 Task: Look for space in Singur, India from 2nd August, 2023 to 12th August, 2023 for 2 adults in price range Rs.5000 to Rs.10000. Place can be private room with 1  bedroom having 1 bed and 1 bathroom. Property type can be house, flat, guest house, hotel. Booking option can be shelf check-in. Required host language is English.
Action: Mouse moved to (430, 78)
Screenshot: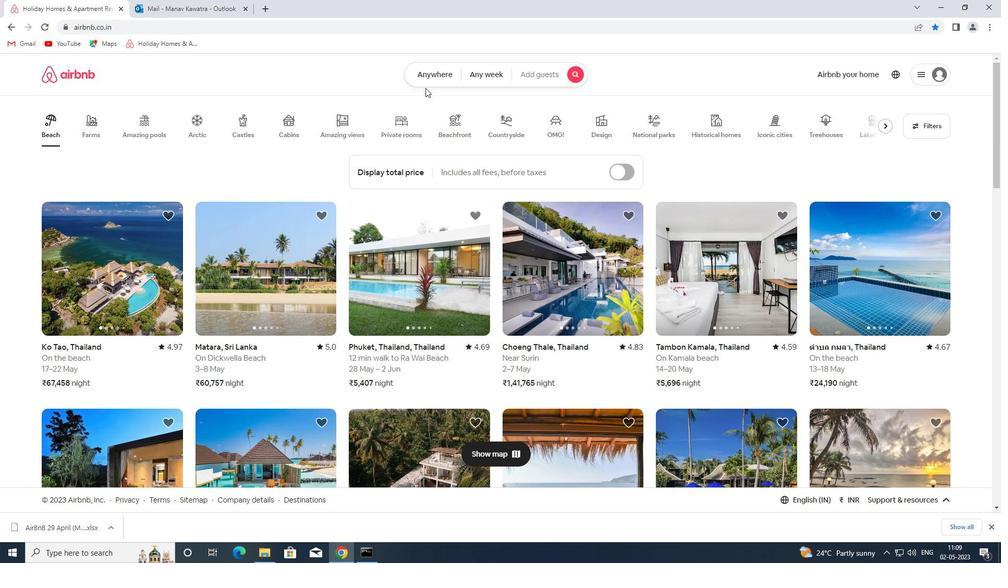 
Action: Mouse pressed left at (430, 78)
Screenshot: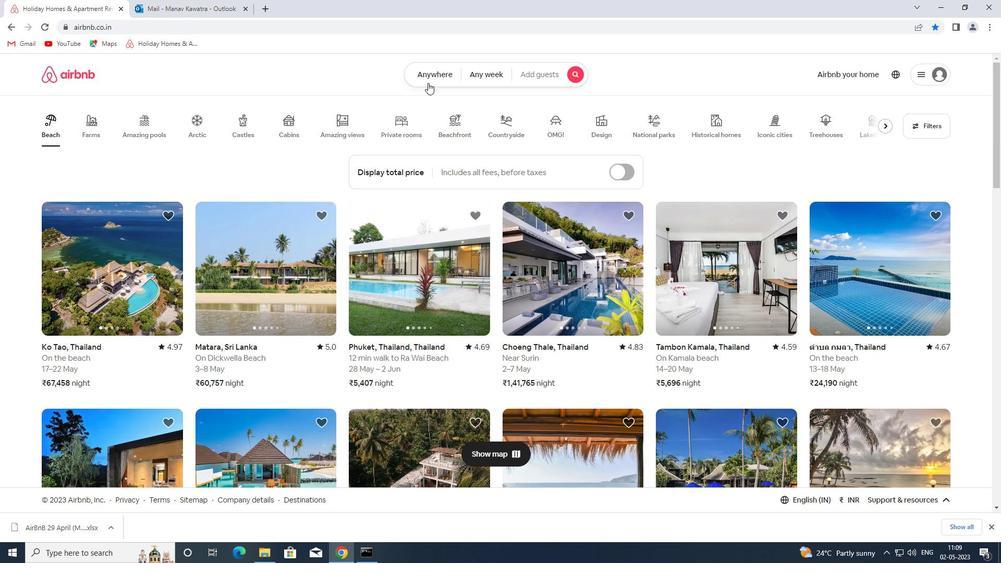 
Action: Mouse moved to (347, 114)
Screenshot: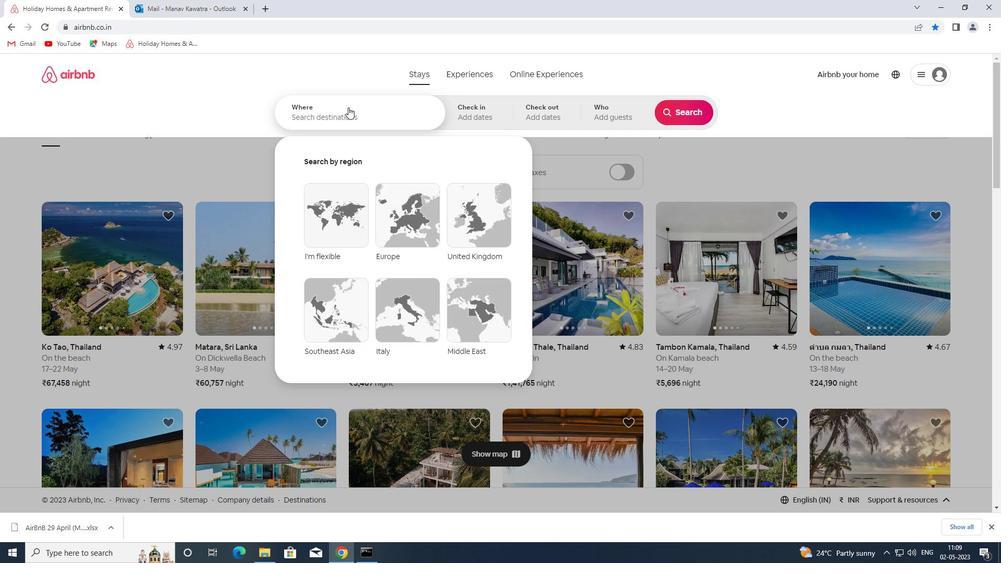 
Action: Mouse pressed left at (347, 114)
Screenshot: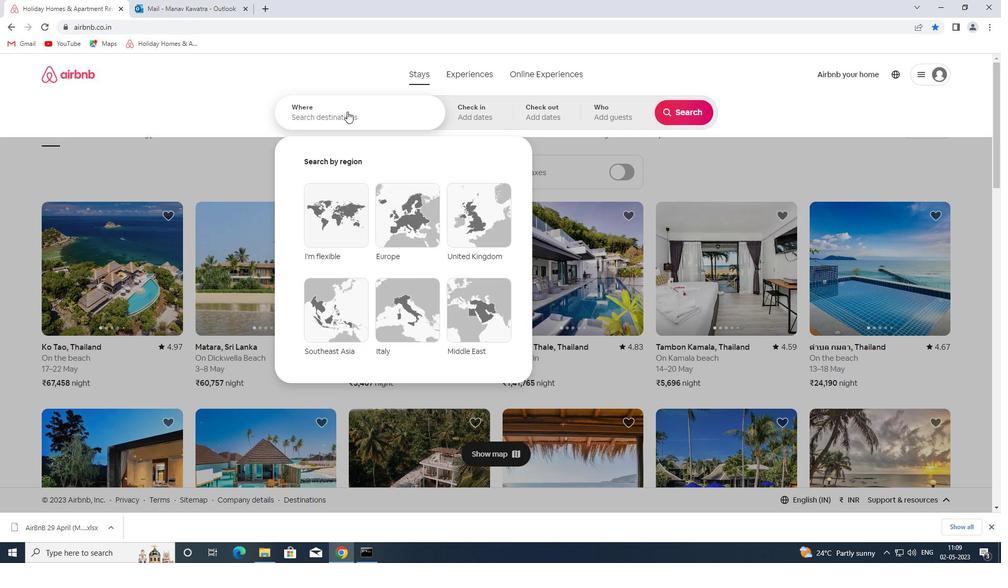 
Action: Mouse moved to (361, 125)
Screenshot: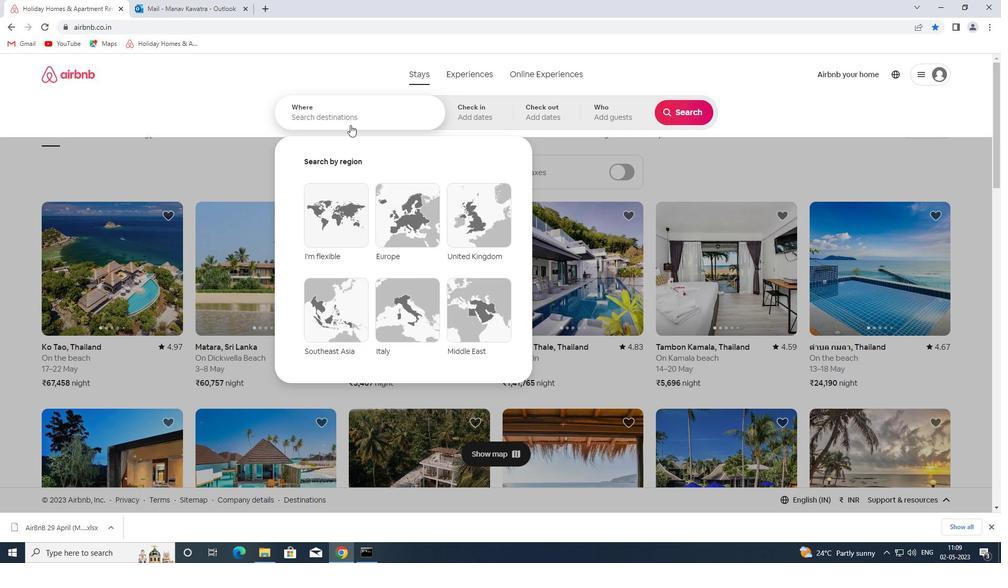 
Action: Key pressed singur<Key.space>india<Key.space><Key.enter>
Screenshot: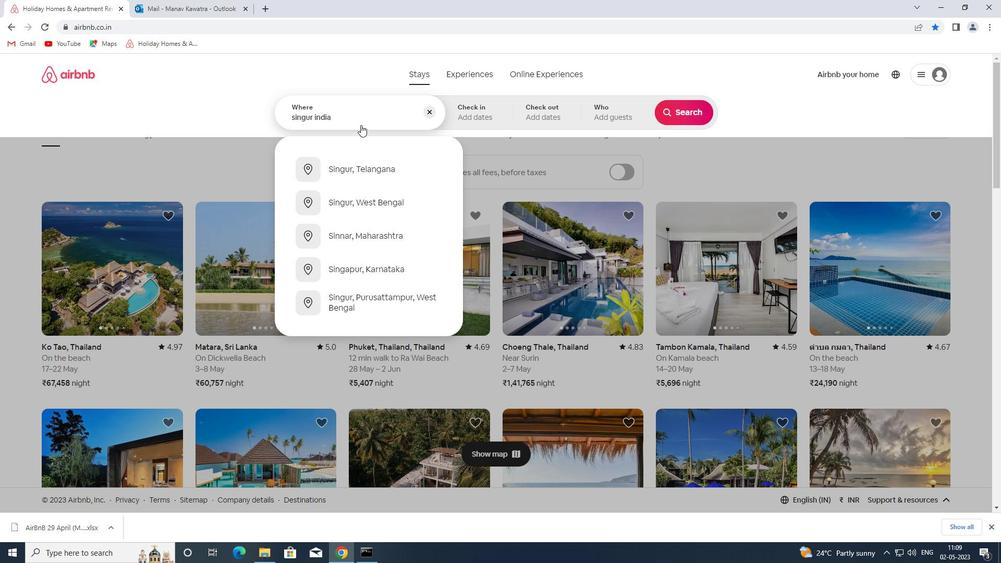 
Action: Mouse moved to (683, 194)
Screenshot: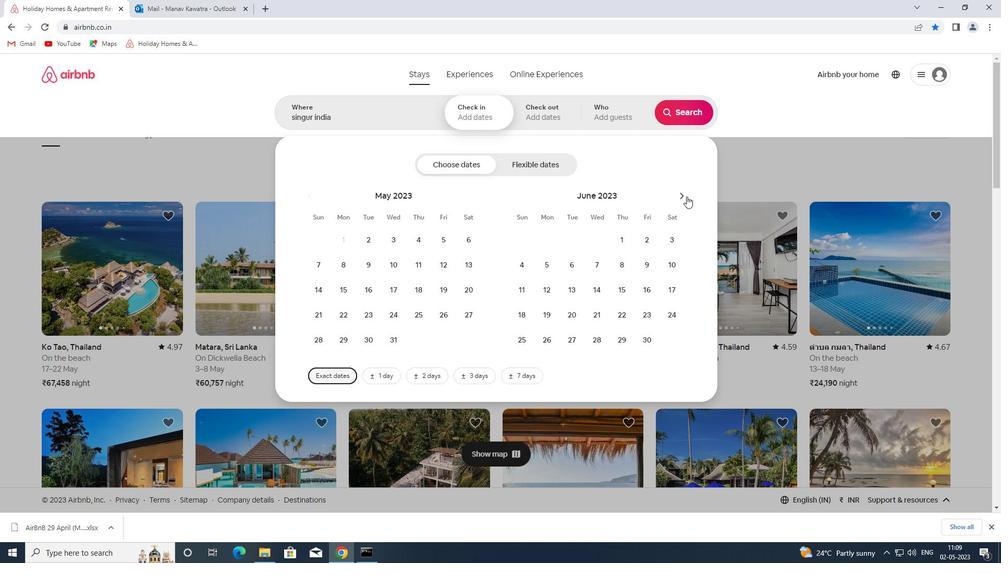 
Action: Mouse pressed left at (683, 194)
Screenshot: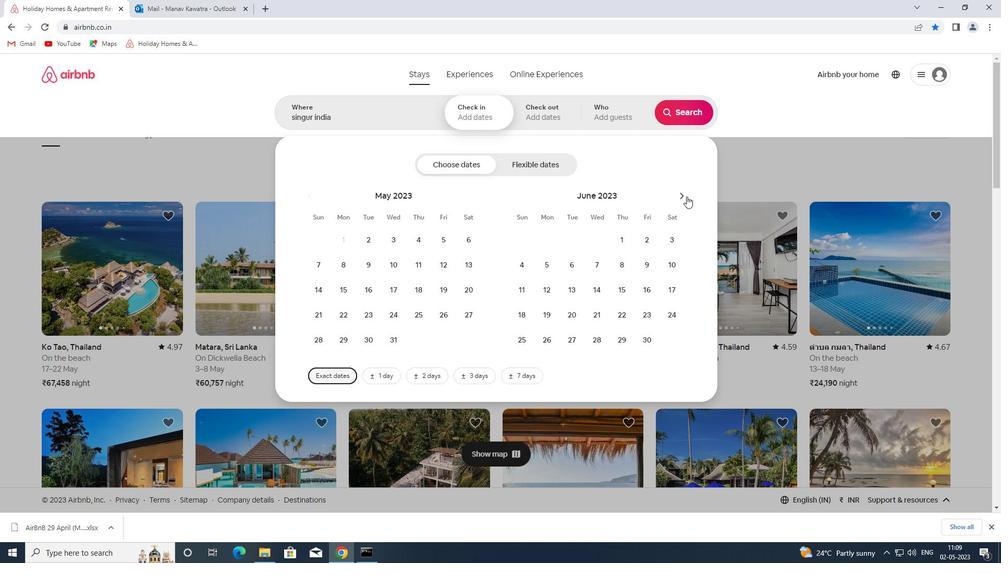 
Action: Mouse pressed left at (683, 194)
Screenshot: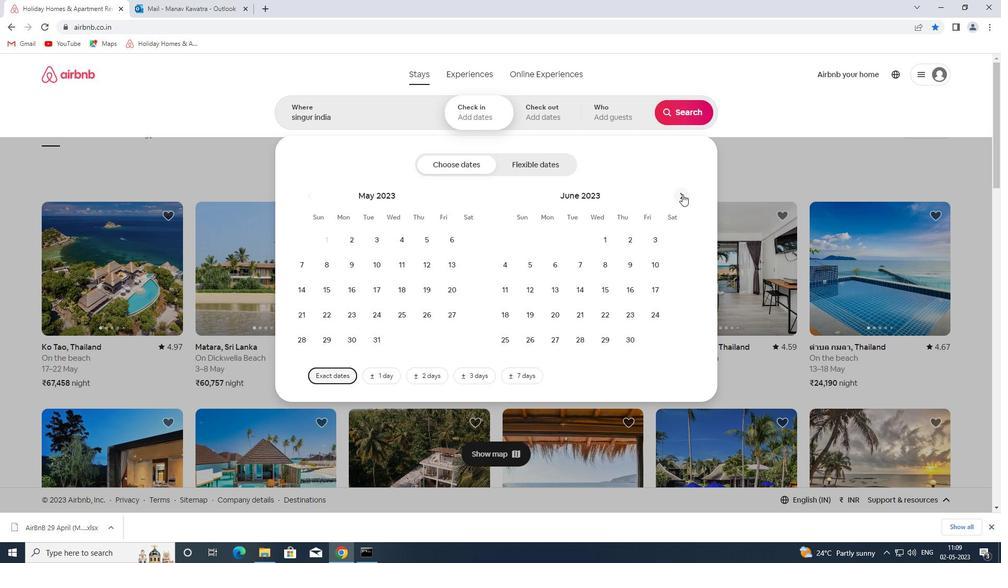 
Action: Mouse moved to (598, 237)
Screenshot: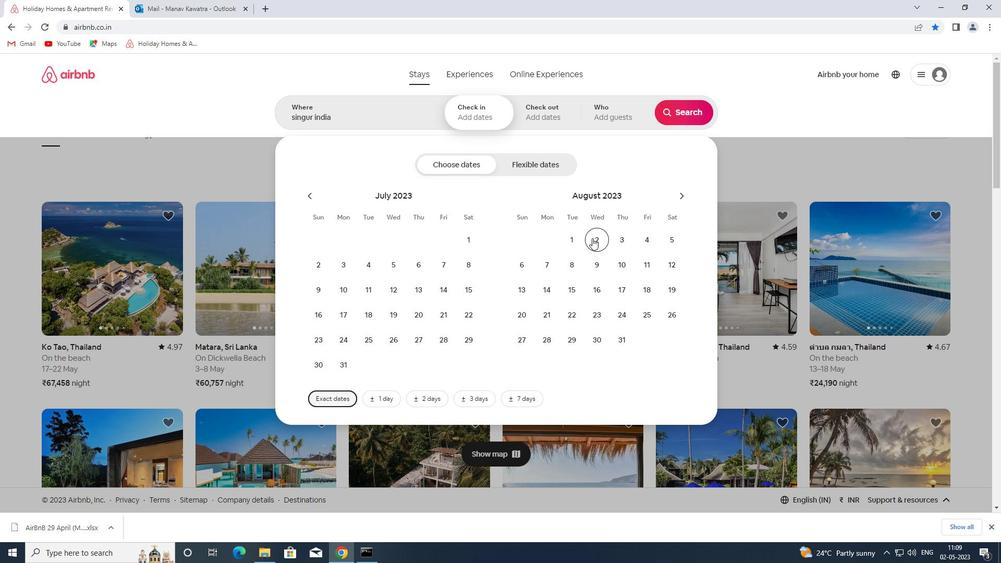 
Action: Mouse pressed left at (598, 237)
Screenshot: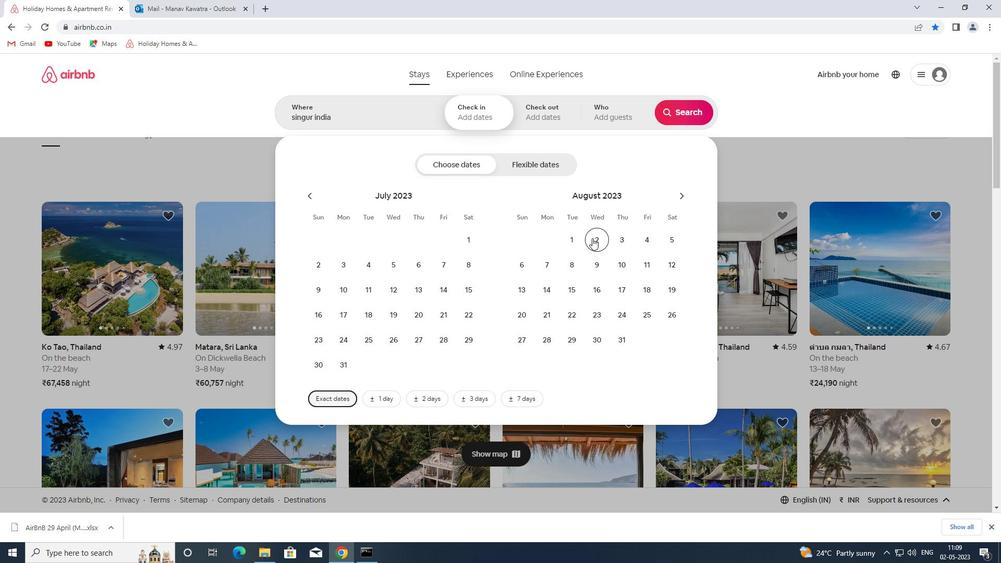 
Action: Mouse moved to (673, 264)
Screenshot: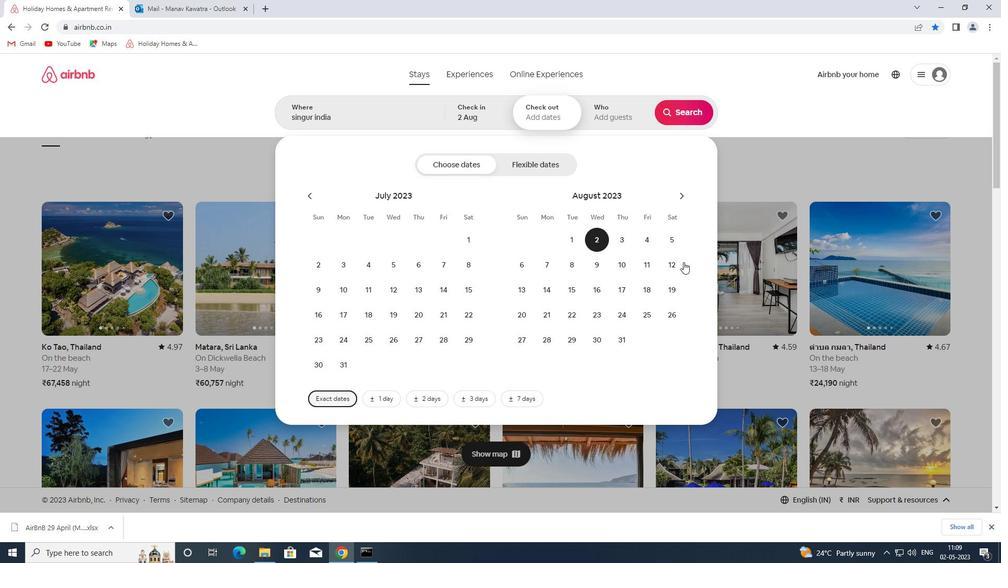 
Action: Mouse pressed left at (673, 264)
Screenshot: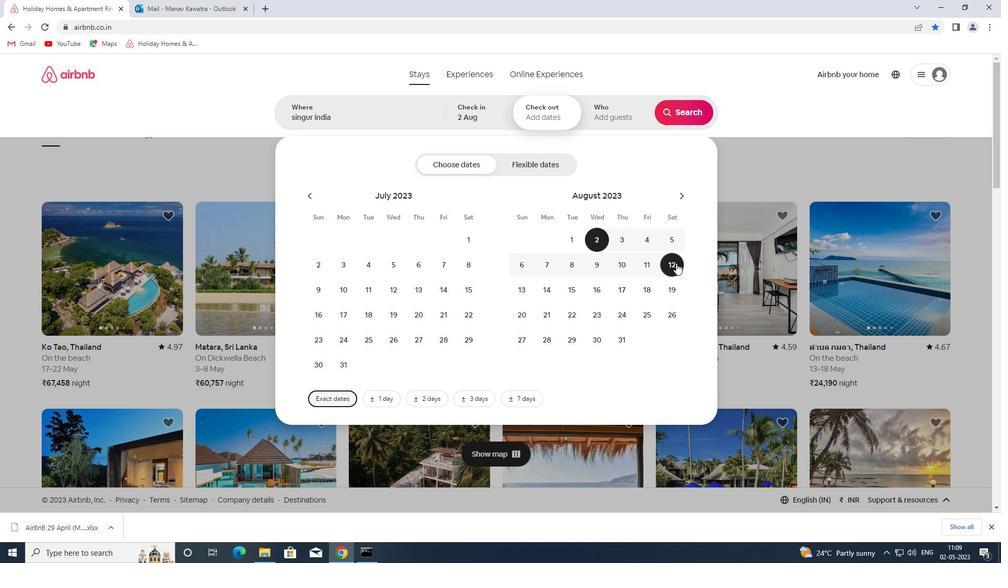 
Action: Mouse moved to (611, 113)
Screenshot: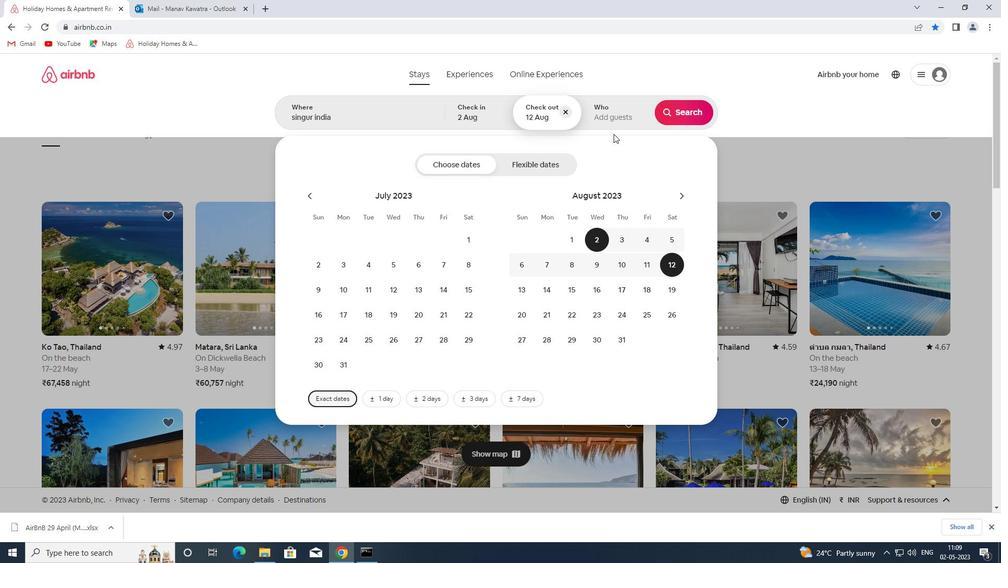 
Action: Mouse pressed left at (611, 113)
Screenshot: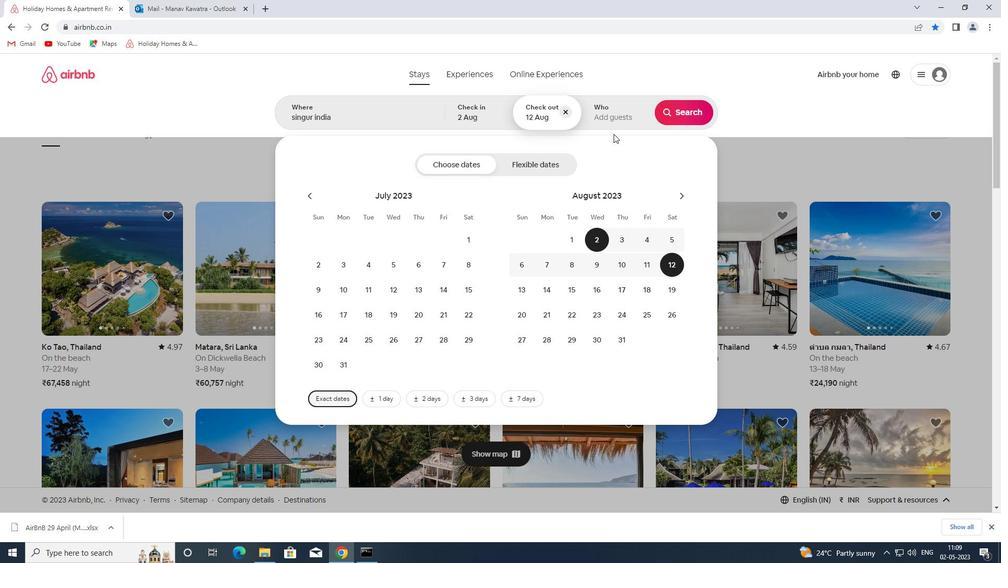 
Action: Mouse moved to (686, 166)
Screenshot: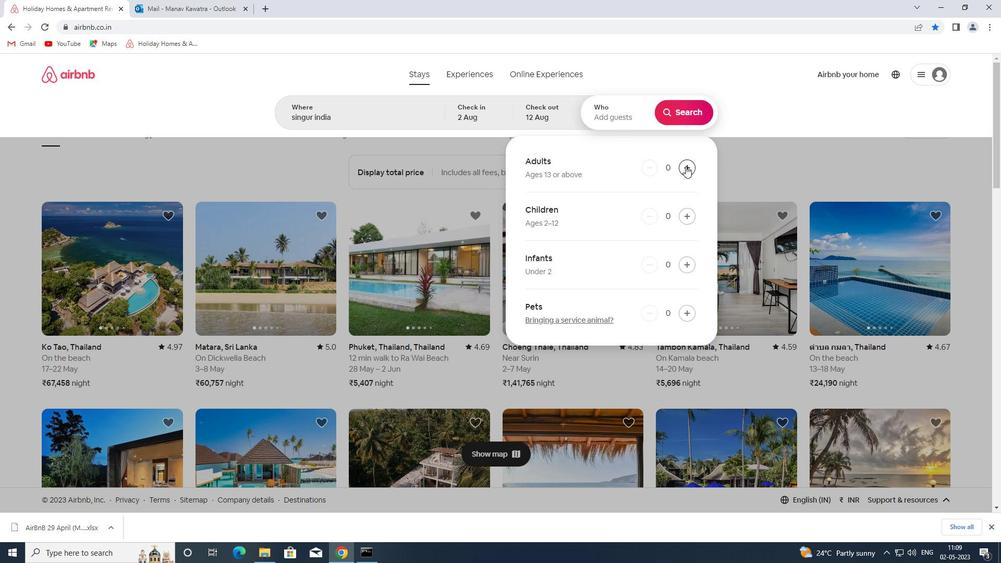 
Action: Mouse pressed left at (686, 166)
Screenshot: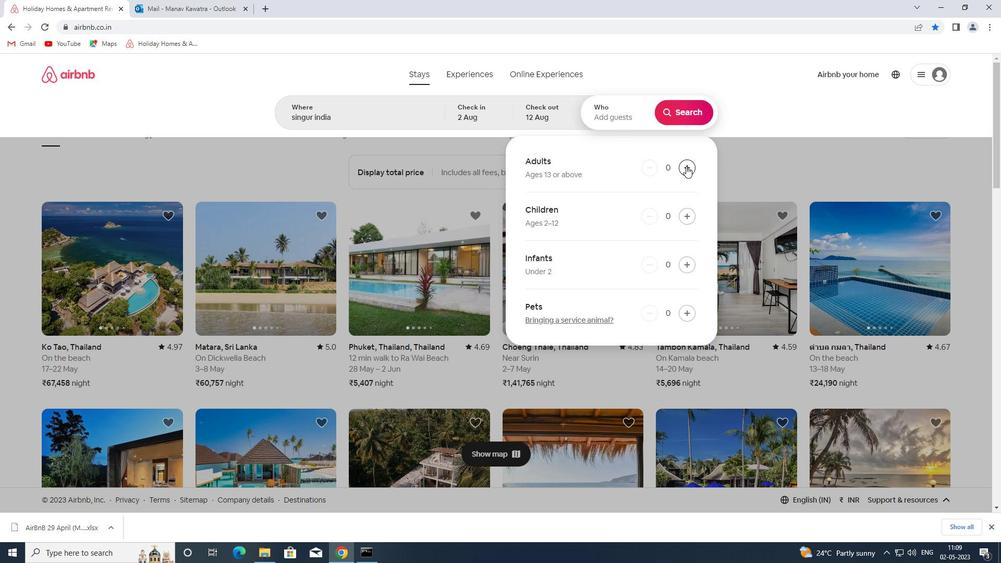 
Action: Mouse moved to (687, 165)
Screenshot: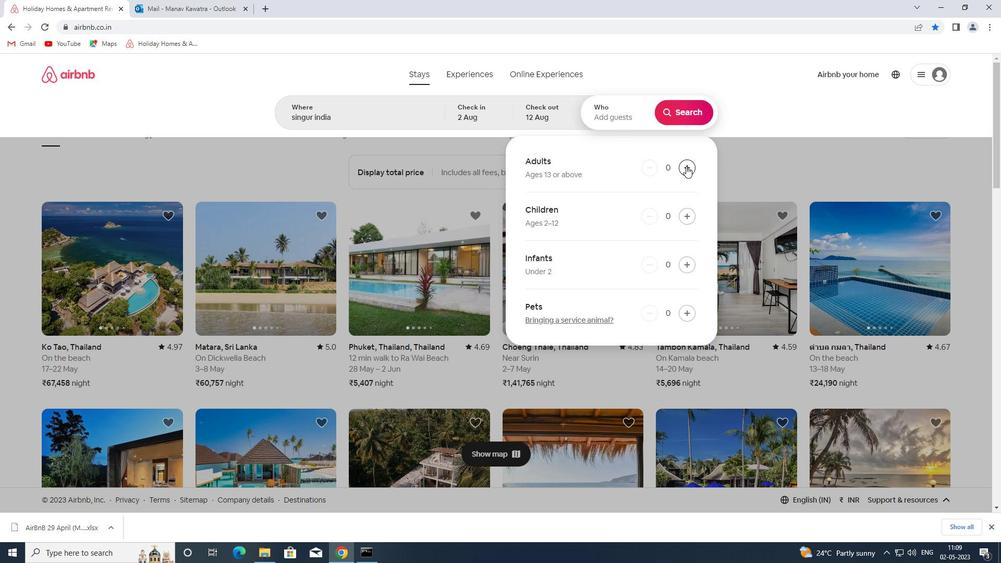 
Action: Mouse pressed left at (687, 165)
Screenshot: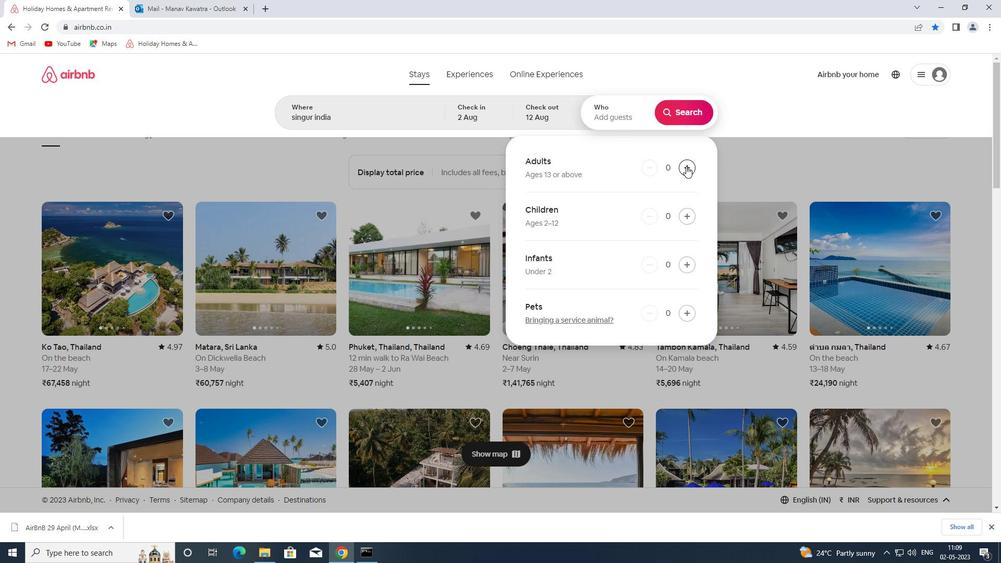
Action: Mouse moved to (681, 121)
Screenshot: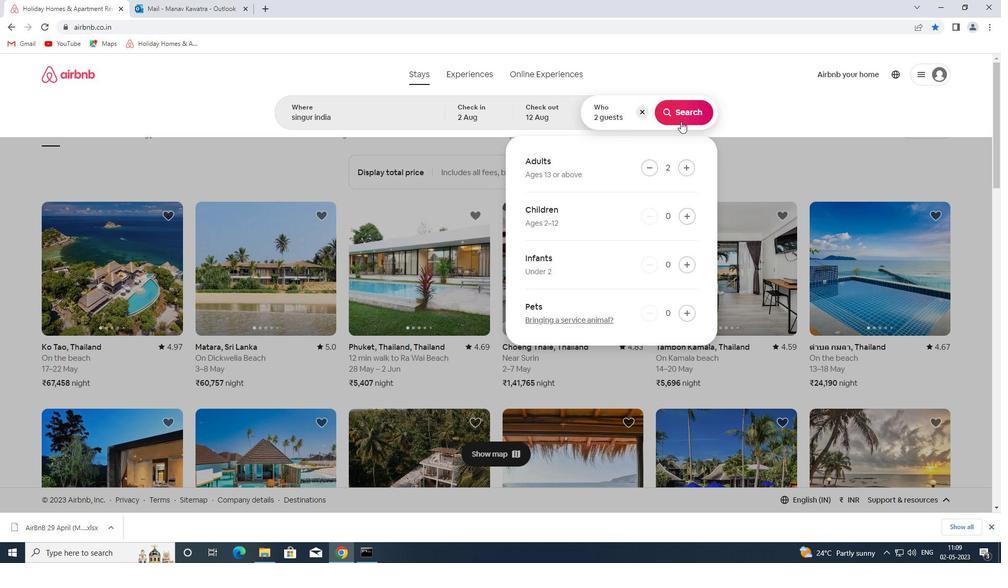 
Action: Mouse pressed left at (681, 121)
Screenshot: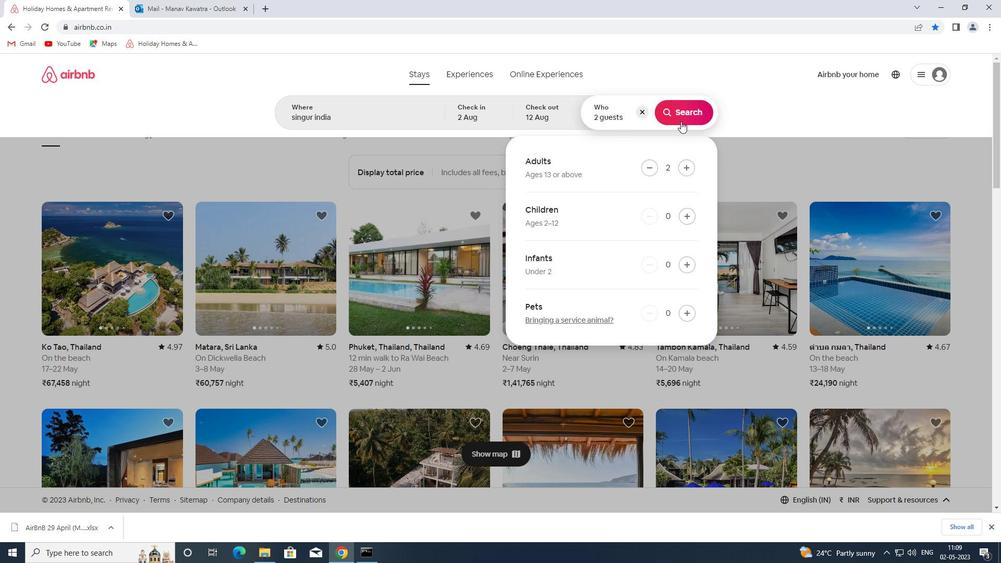 
Action: Mouse moved to (967, 118)
Screenshot: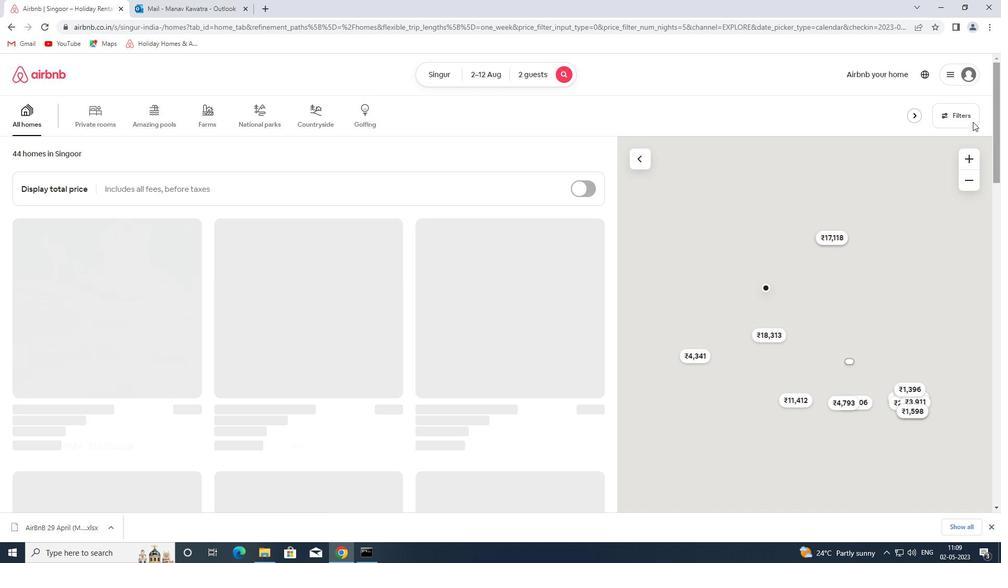
Action: Mouse pressed left at (967, 118)
Screenshot: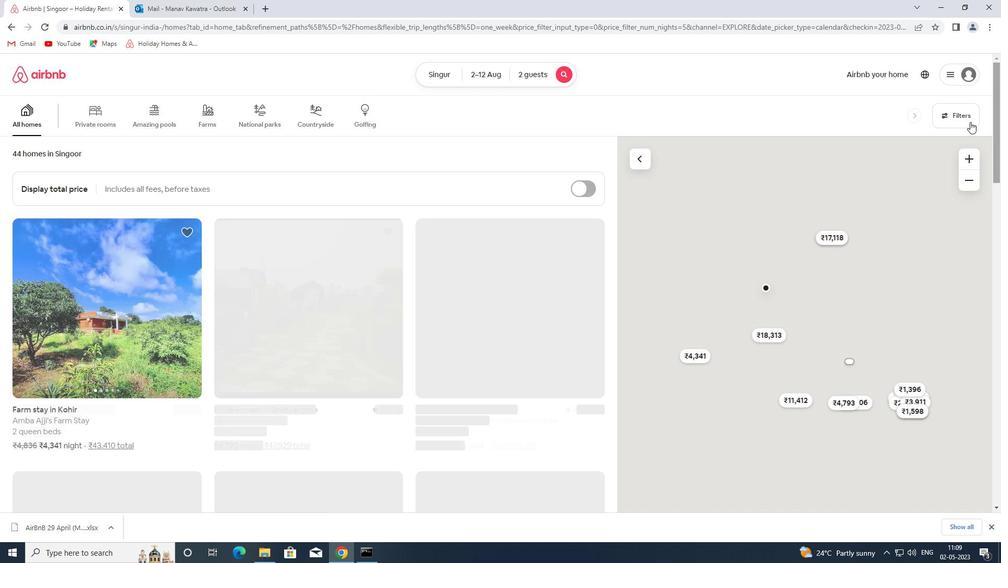 
Action: Mouse moved to (368, 251)
Screenshot: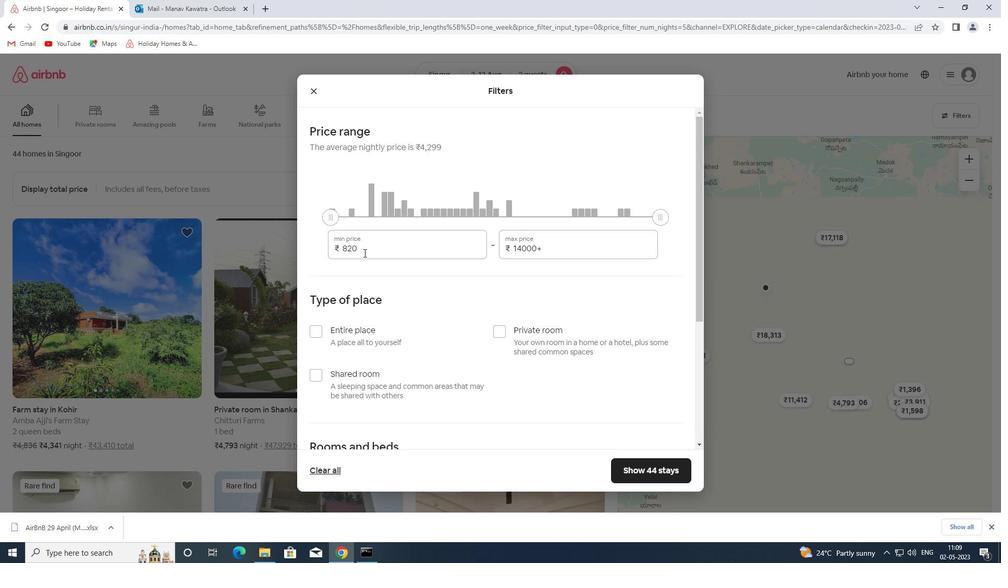 
Action: Mouse pressed left at (368, 251)
Screenshot: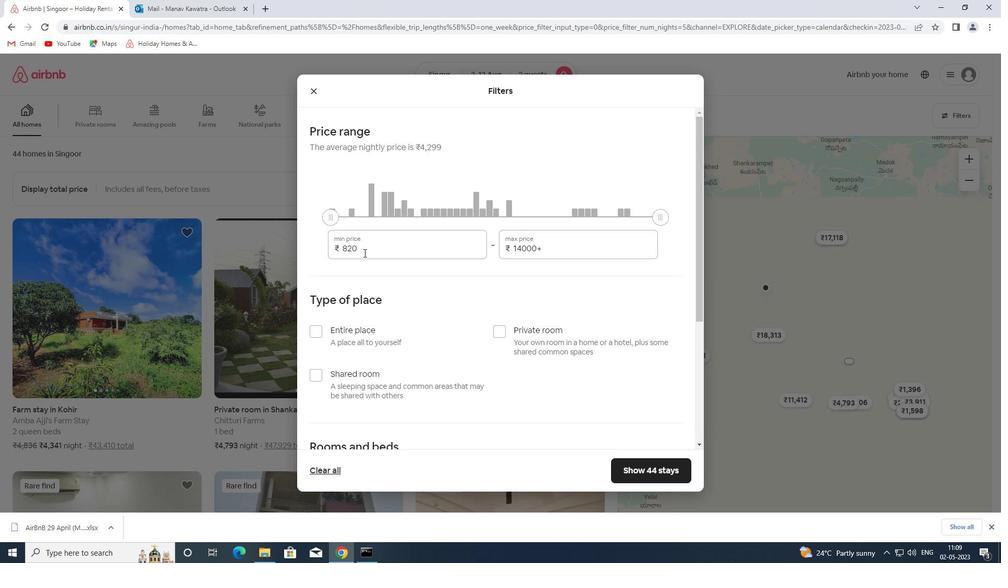 
Action: Mouse moved to (368, 251)
Screenshot: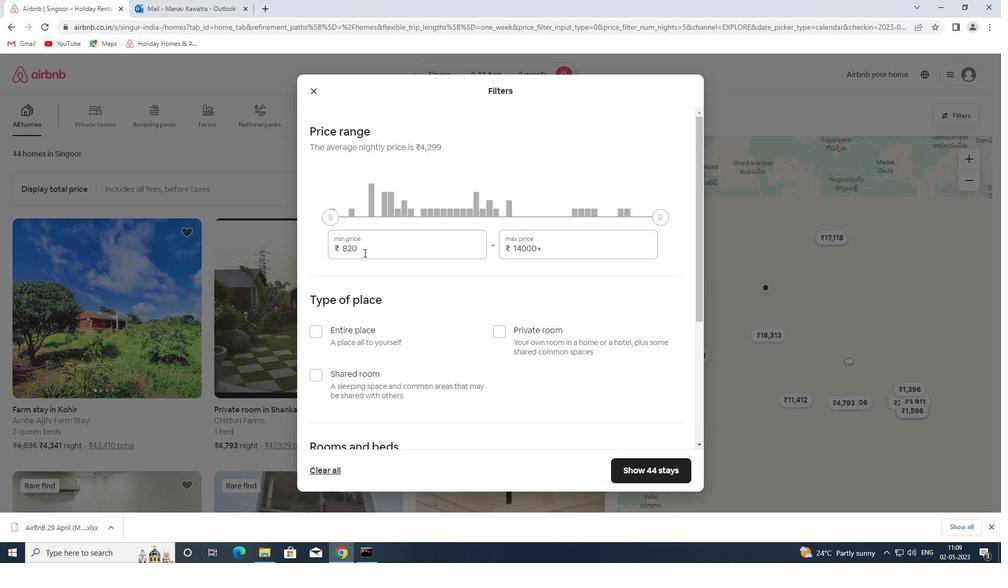 
Action: Mouse pressed left at (368, 251)
Screenshot: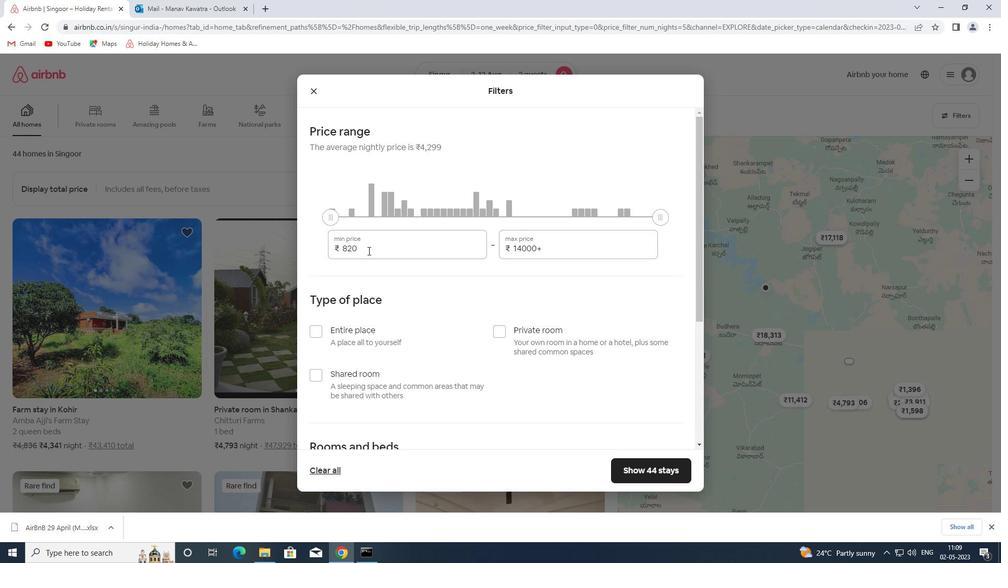
Action: Mouse moved to (368, 251)
Screenshot: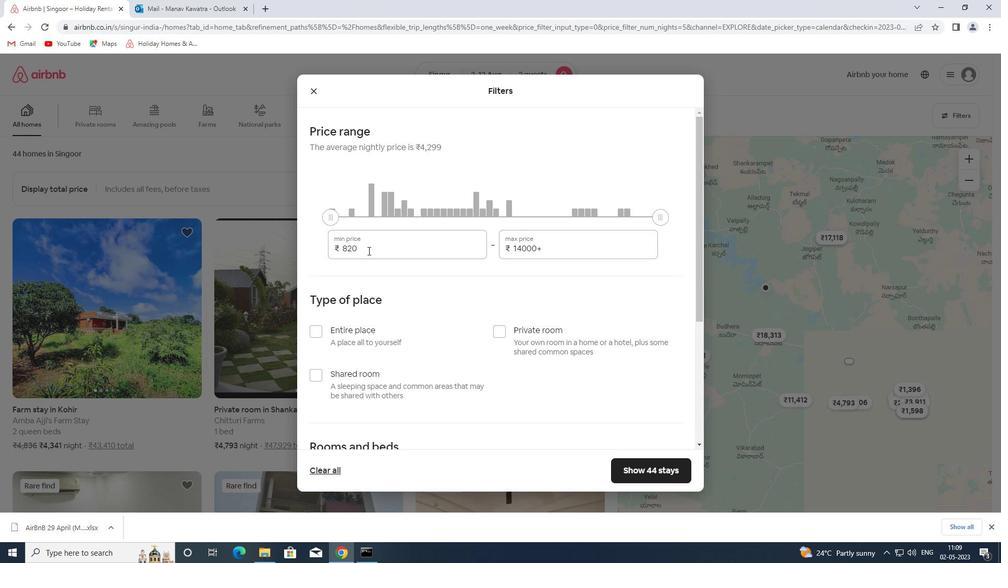 
Action: Key pressed <Key.backspace><Key.backspace><Key.backspace><Key.backspace><Key.backspace>5000<Key.tab>10000
Screenshot: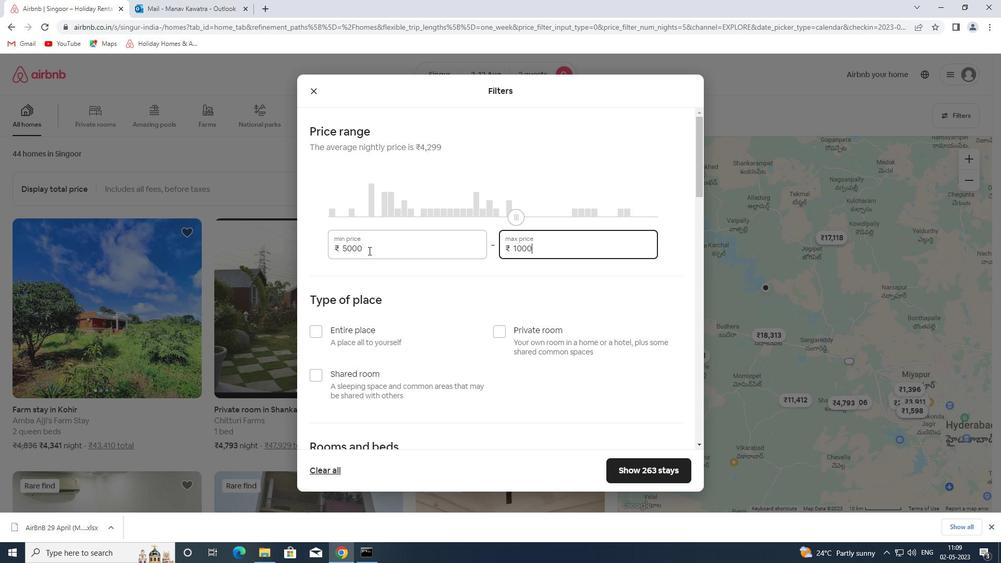 
Action: Mouse moved to (517, 340)
Screenshot: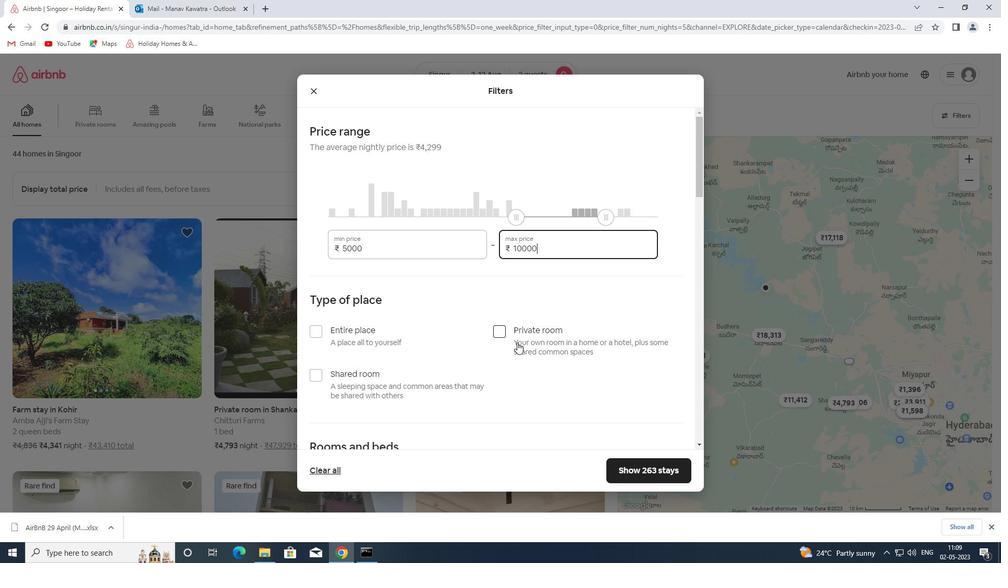 
Action: Mouse pressed left at (517, 340)
Screenshot: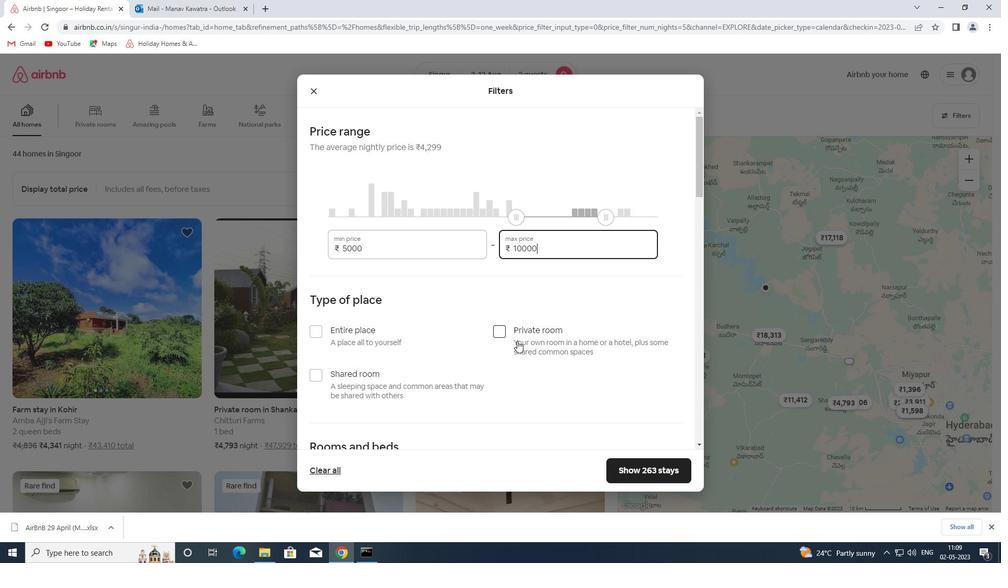 
Action: Mouse moved to (522, 338)
Screenshot: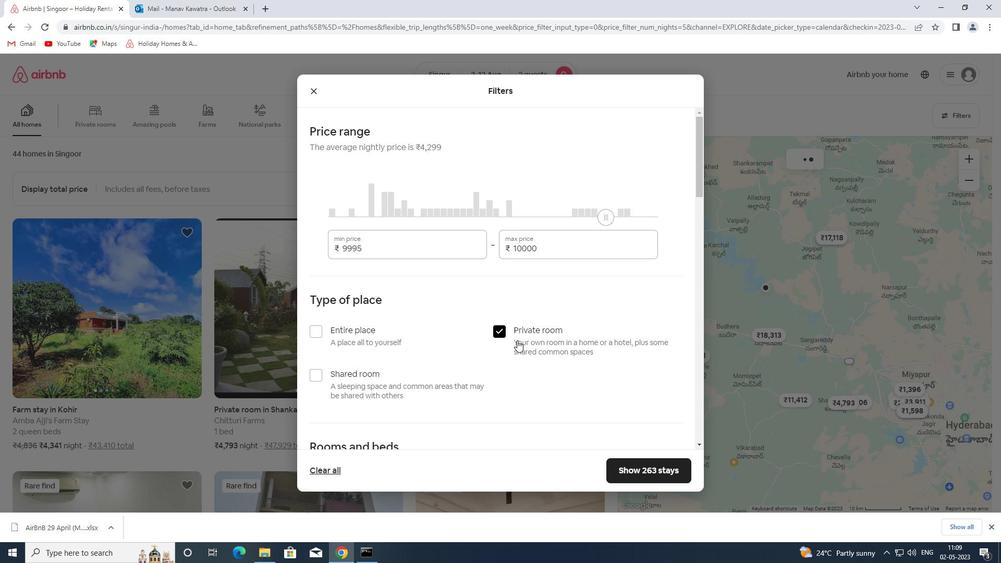 
Action: Mouse scrolled (522, 337) with delta (0, 0)
Screenshot: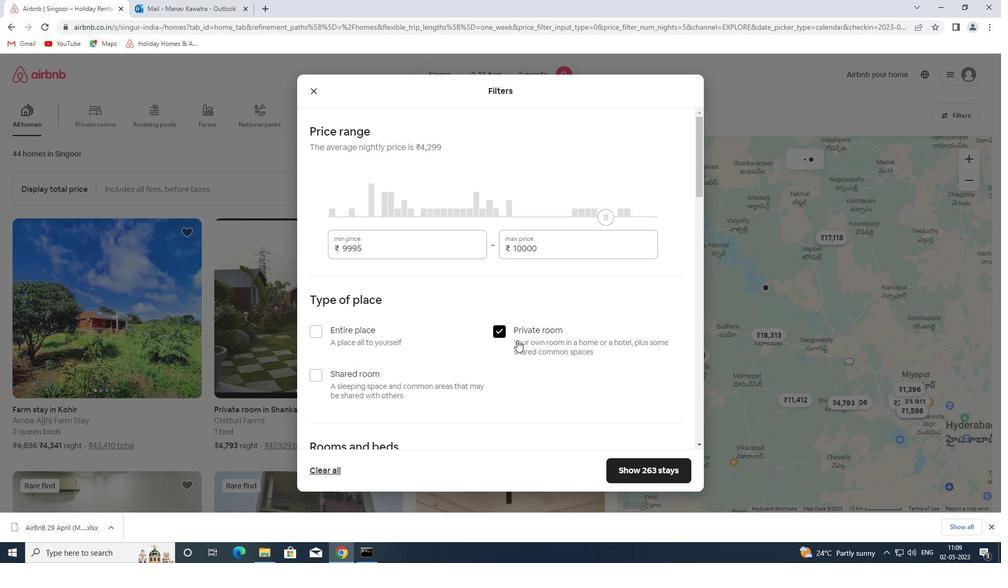 
Action: Mouse scrolled (522, 337) with delta (0, 0)
Screenshot: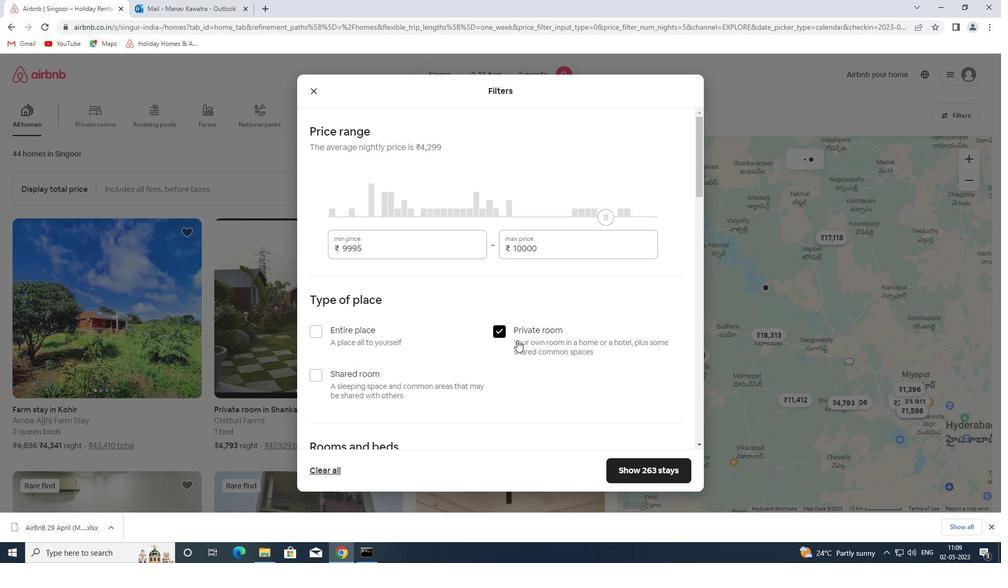 
Action: Mouse scrolled (522, 337) with delta (0, 0)
Screenshot: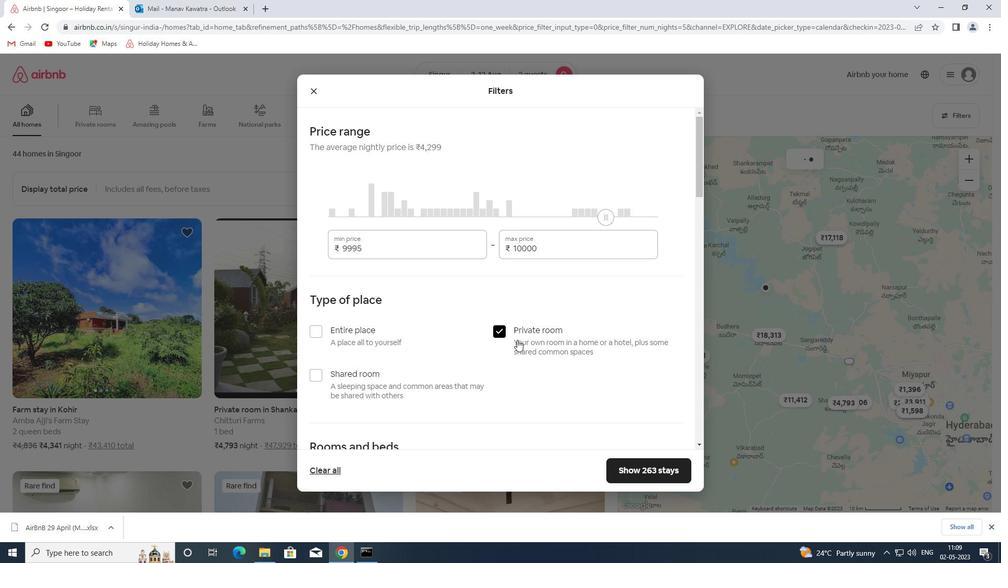 
Action: Mouse scrolled (522, 337) with delta (0, 0)
Screenshot: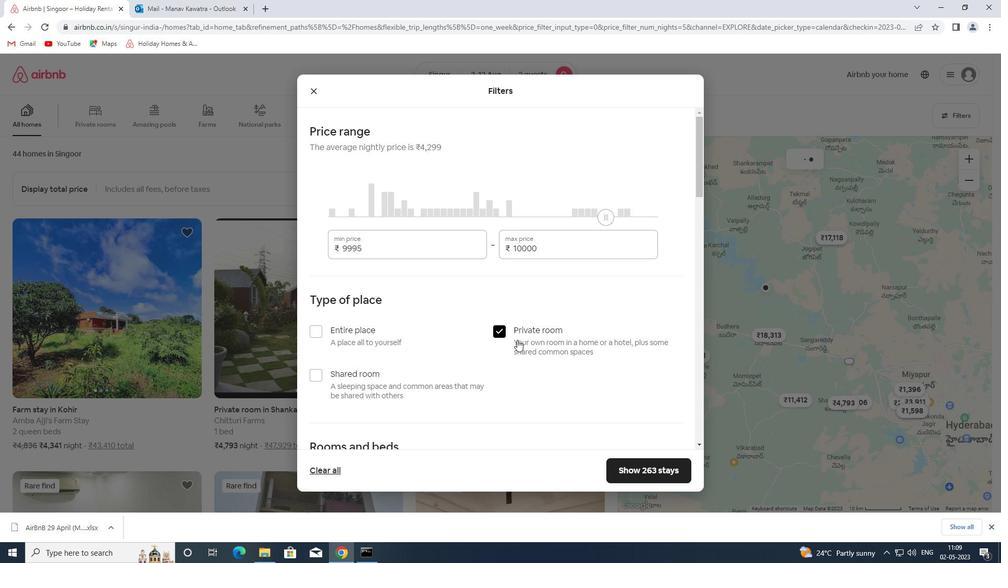 
Action: Mouse scrolled (522, 337) with delta (0, 0)
Screenshot: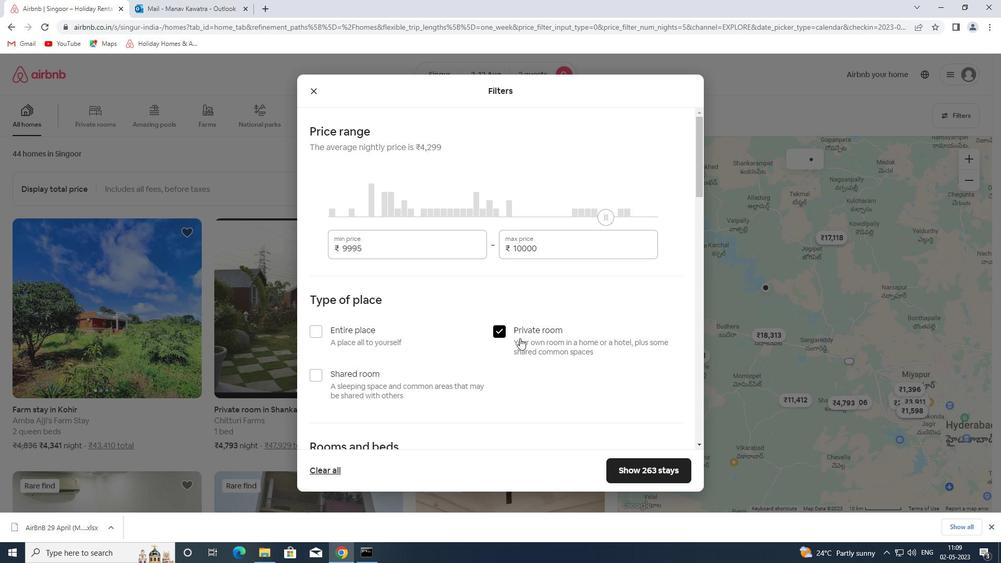 
Action: Mouse moved to (369, 228)
Screenshot: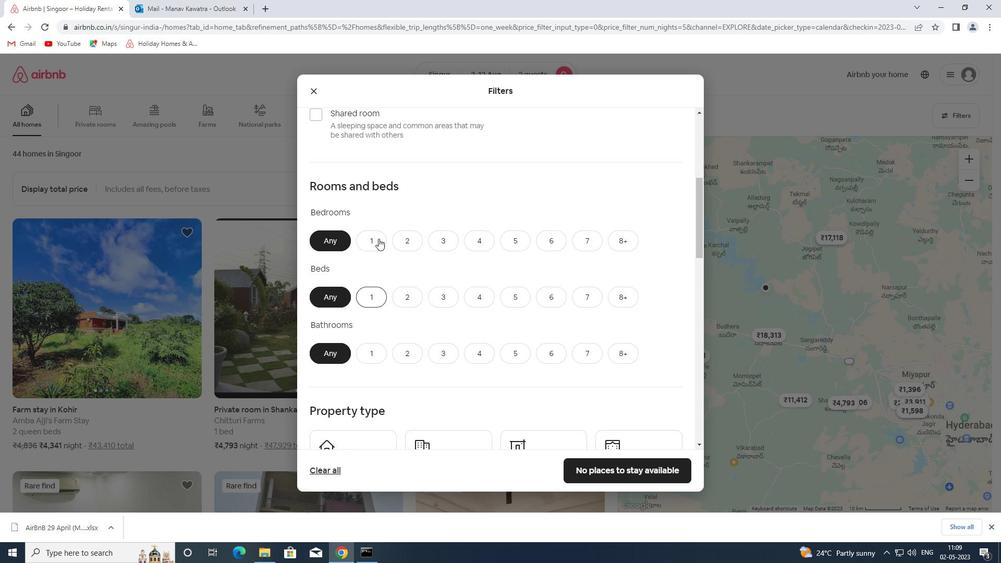 
Action: Mouse pressed left at (369, 228)
Screenshot: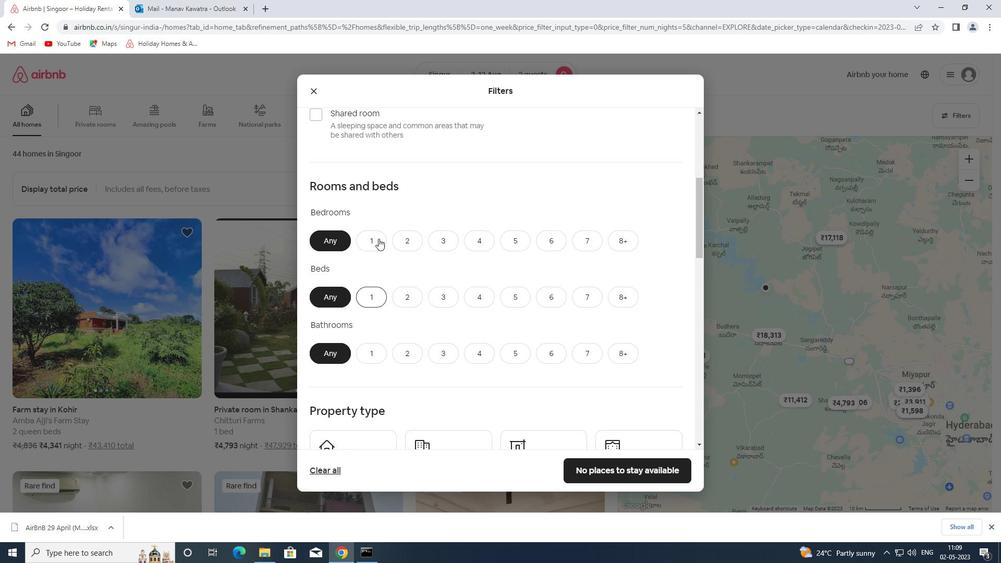 
Action: Mouse moved to (375, 245)
Screenshot: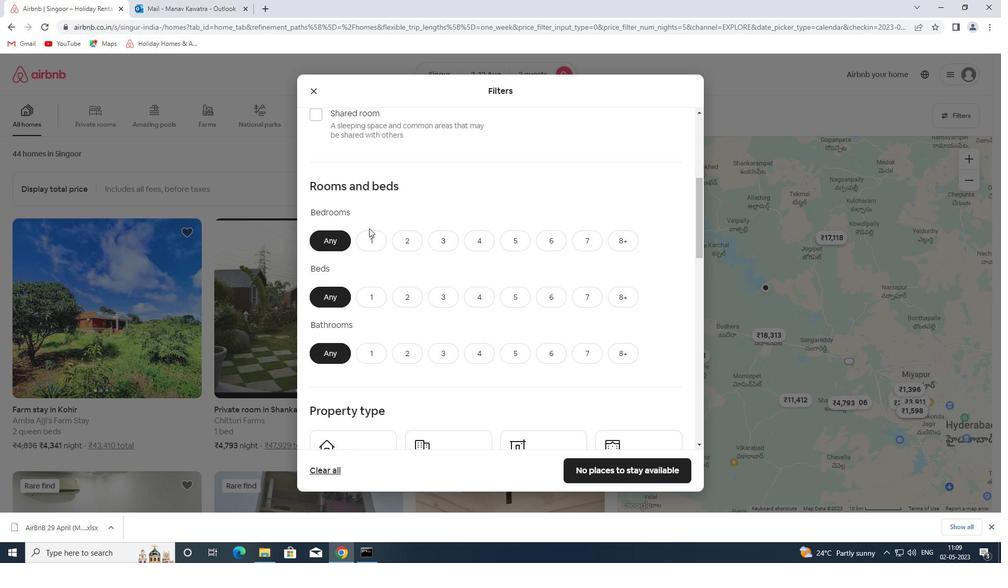 
Action: Mouse pressed left at (375, 245)
Screenshot: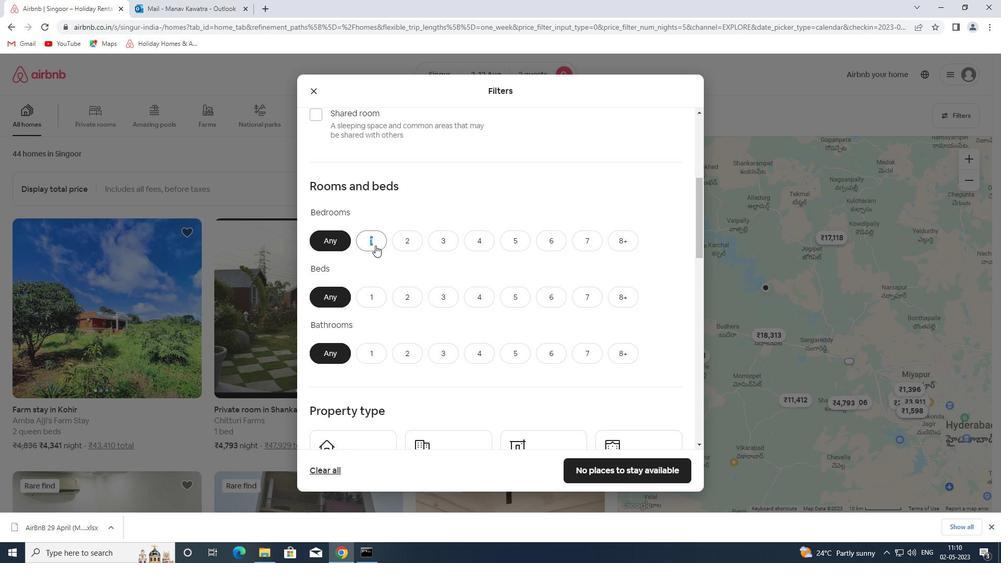 
Action: Mouse moved to (373, 299)
Screenshot: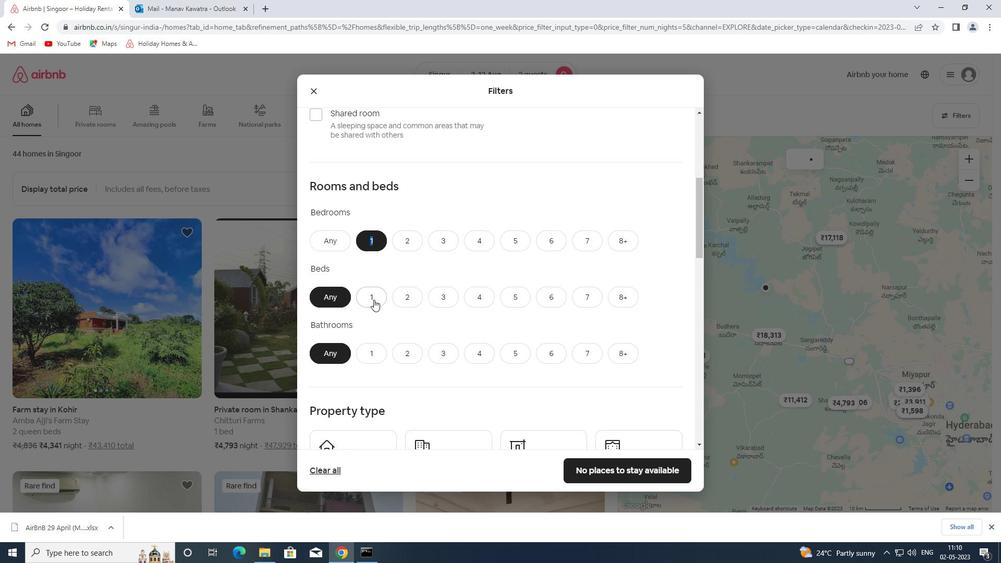
Action: Mouse pressed left at (373, 299)
Screenshot: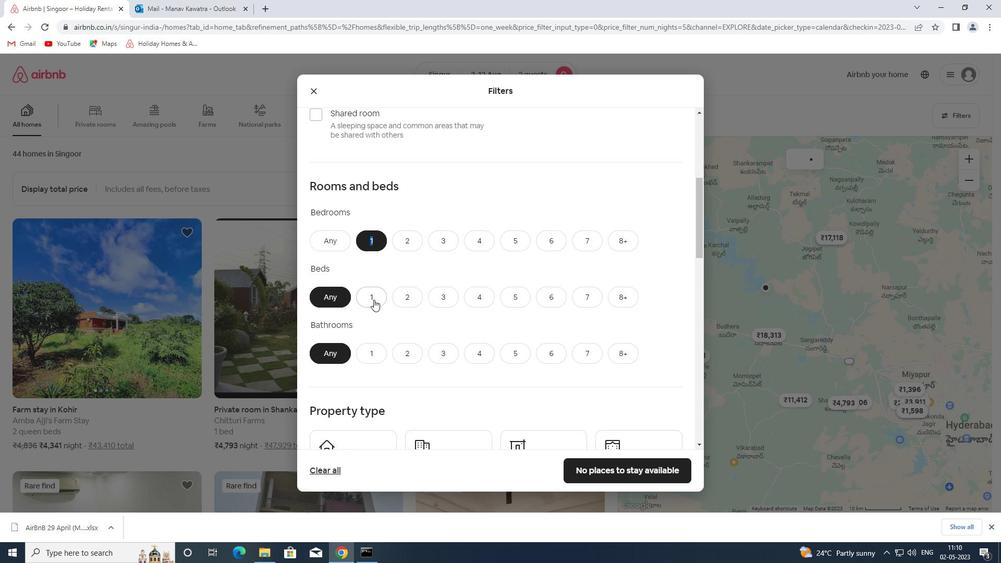 
Action: Mouse moved to (377, 349)
Screenshot: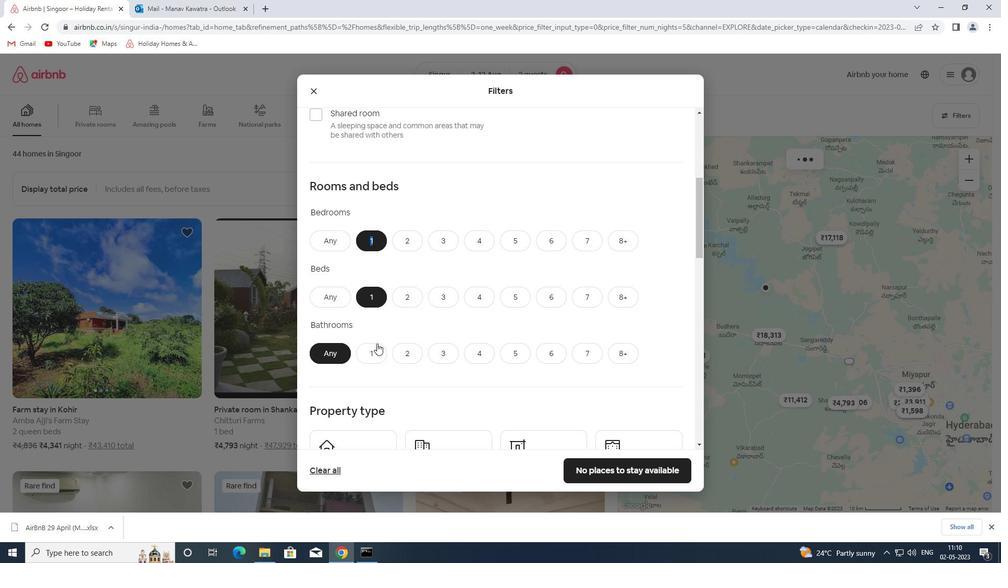 
Action: Mouse pressed left at (377, 349)
Screenshot: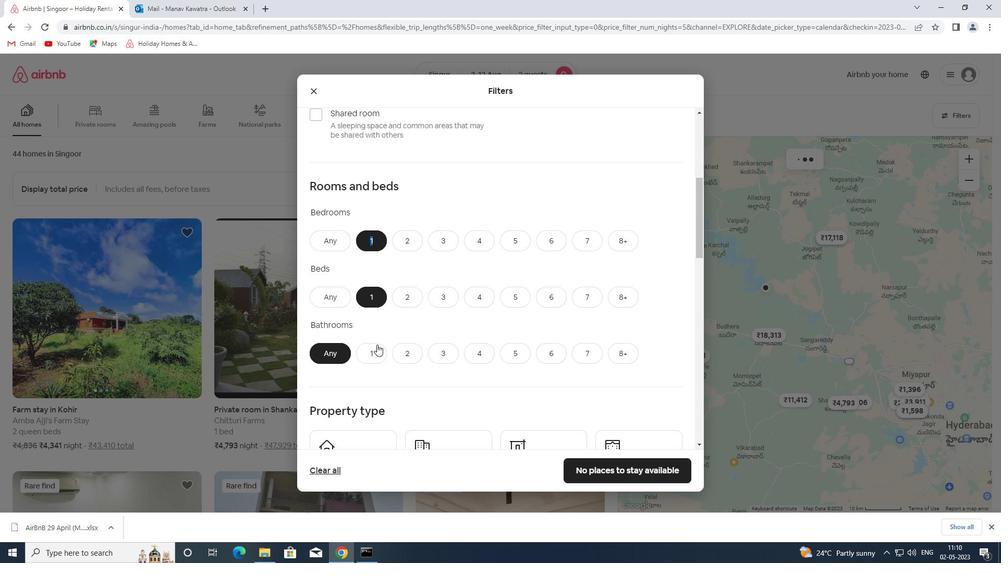 
Action: Mouse moved to (437, 279)
Screenshot: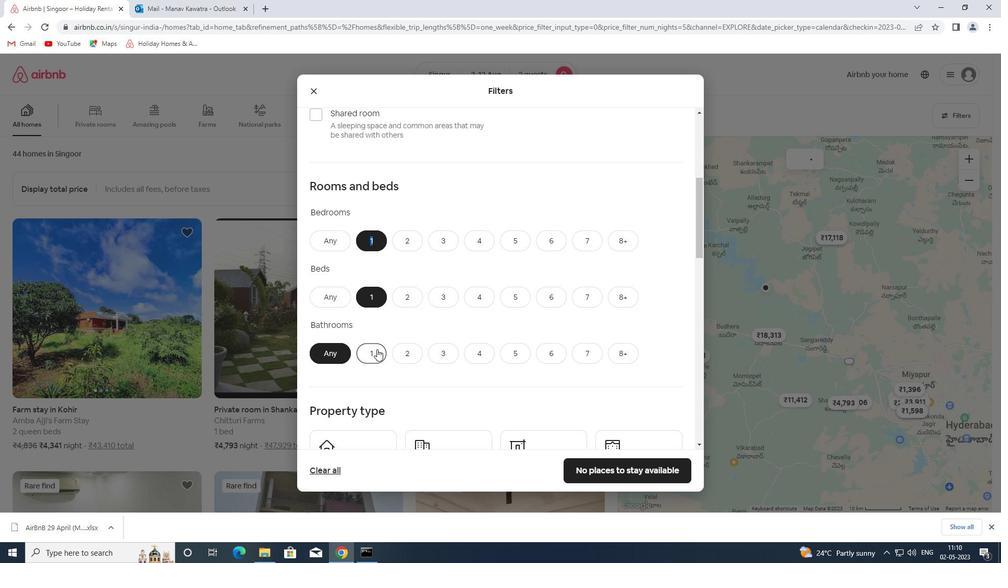 
Action: Mouse scrolled (437, 279) with delta (0, 0)
Screenshot: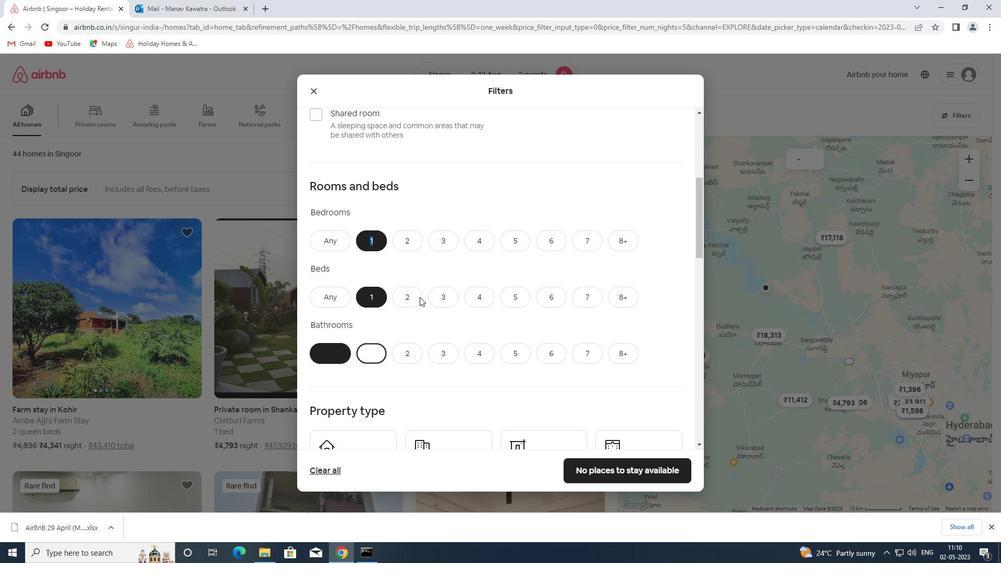 
Action: Mouse scrolled (437, 279) with delta (0, 0)
Screenshot: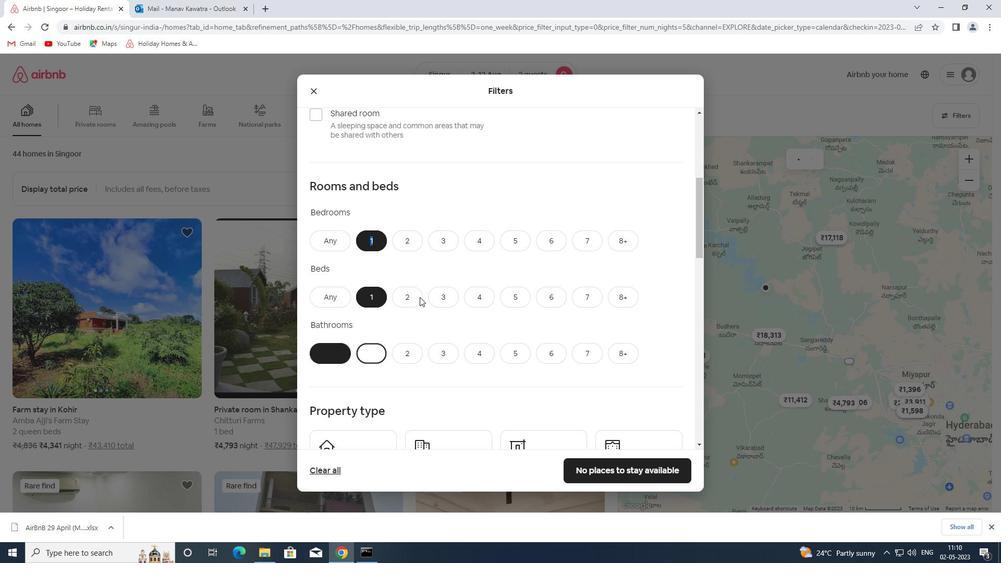 
Action: Mouse scrolled (437, 279) with delta (0, 0)
Screenshot: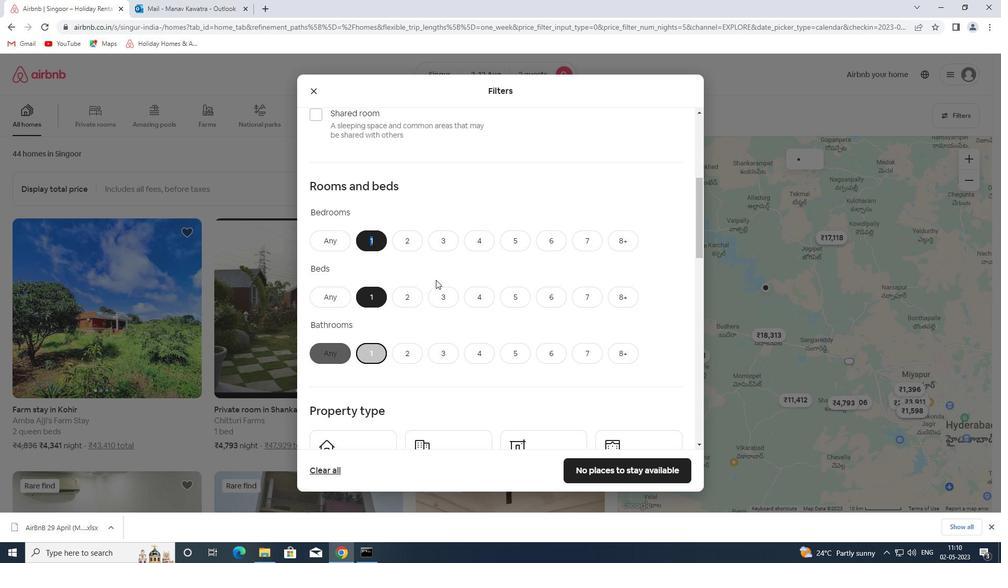 
Action: Mouse scrolled (437, 279) with delta (0, 0)
Screenshot: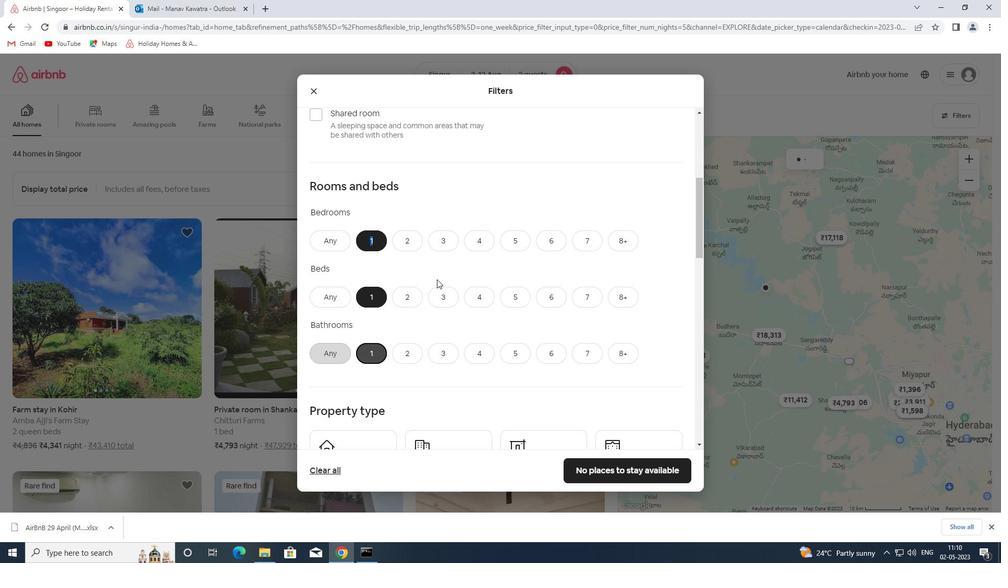 
Action: Mouse moved to (354, 268)
Screenshot: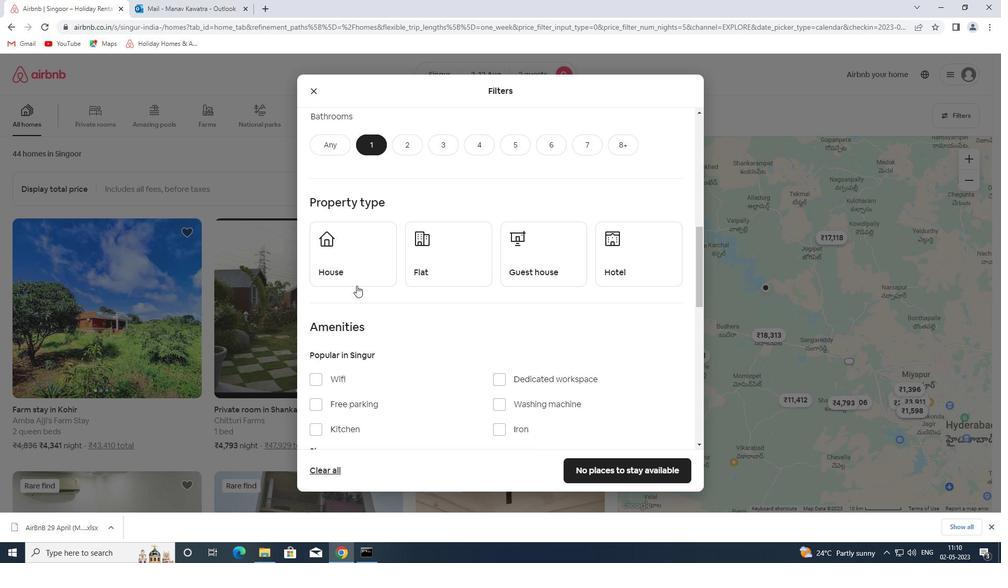 
Action: Mouse pressed left at (354, 268)
Screenshot: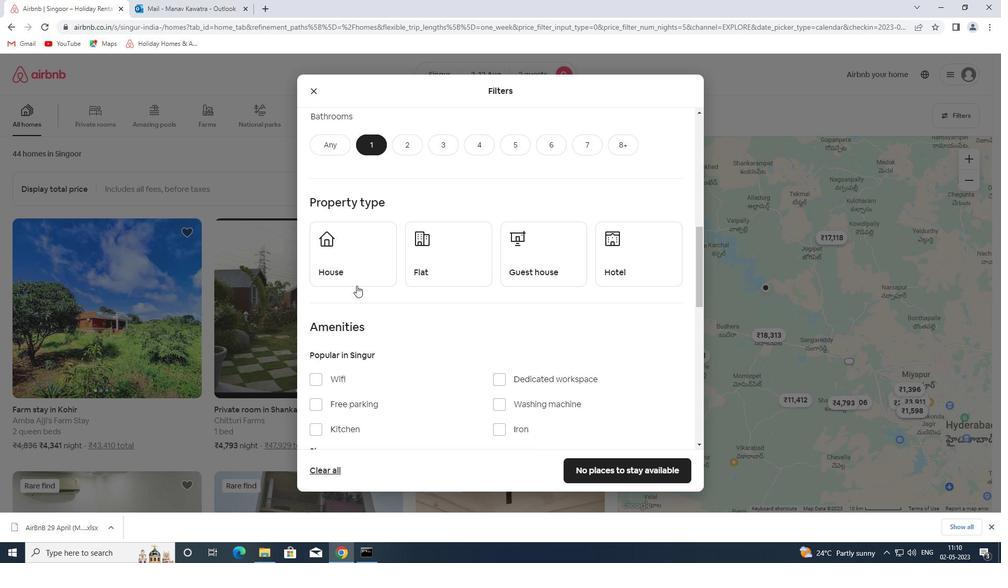 
Action: Mouse moved to (463, 265)
Screenshot: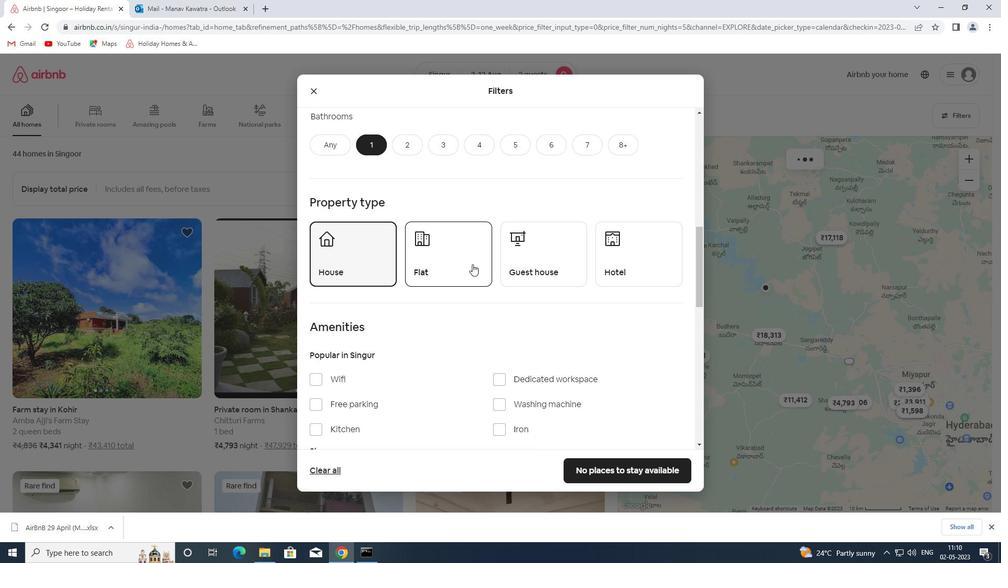 
Action: Mouse pressed left at (463, 265)
Screenshot: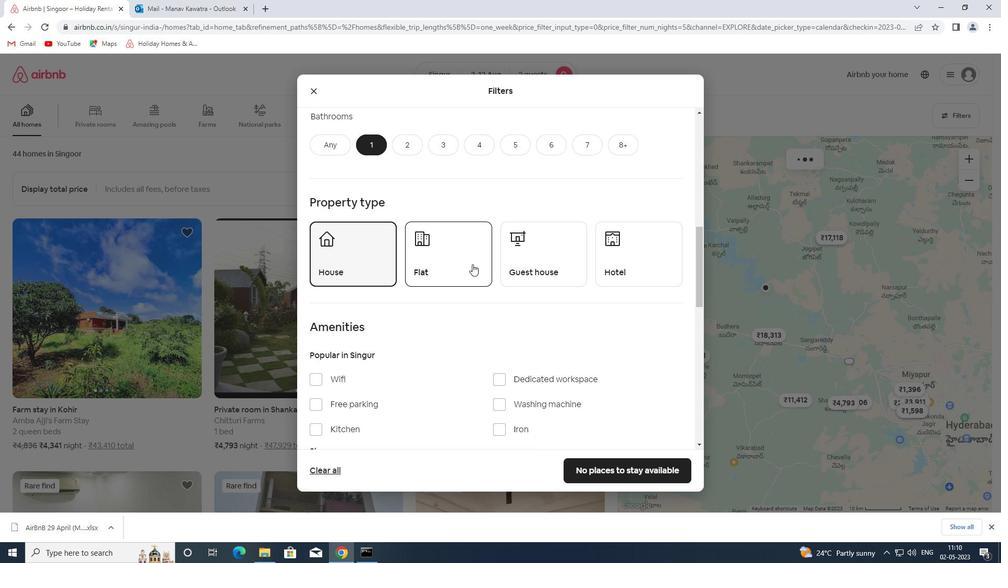 
Action: Mouse moved to (547, 256)
Screenshot: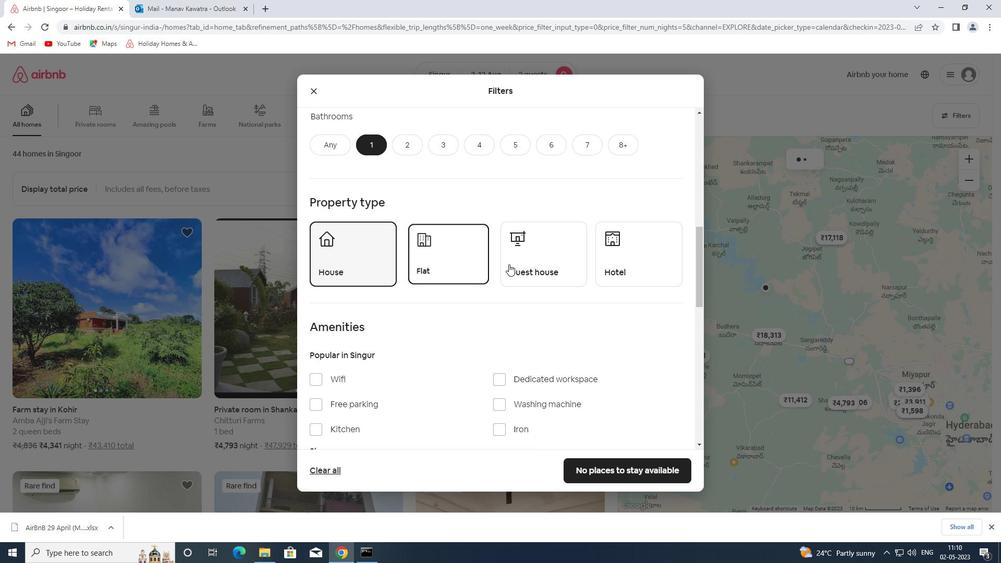 
Action: Mouse pressed left at (547, 256)
Screenshot: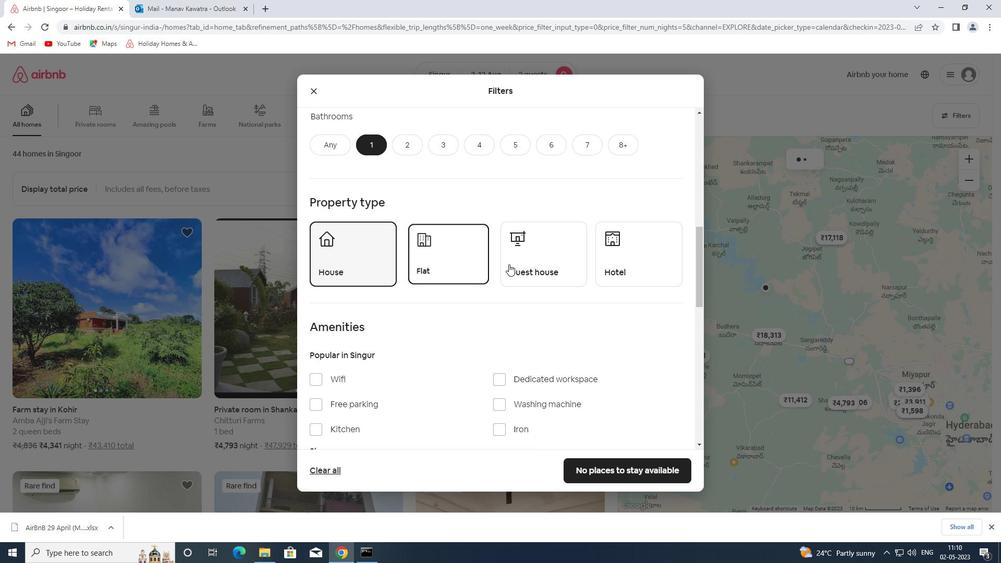 
Action: Mouse moved to (615, 257)
Screenshot: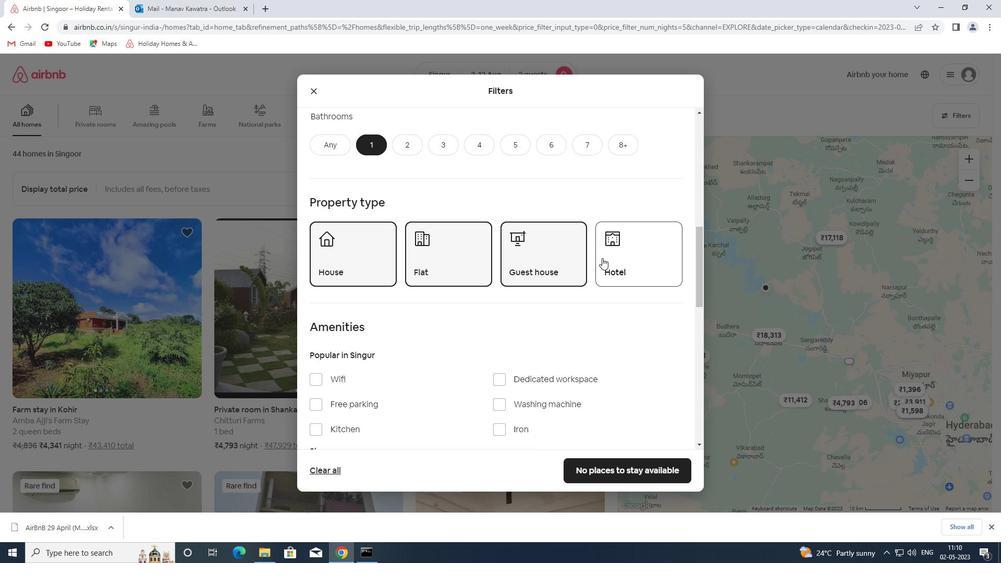 
Action: Mouse pressed left at (615, 257)
Screenshot: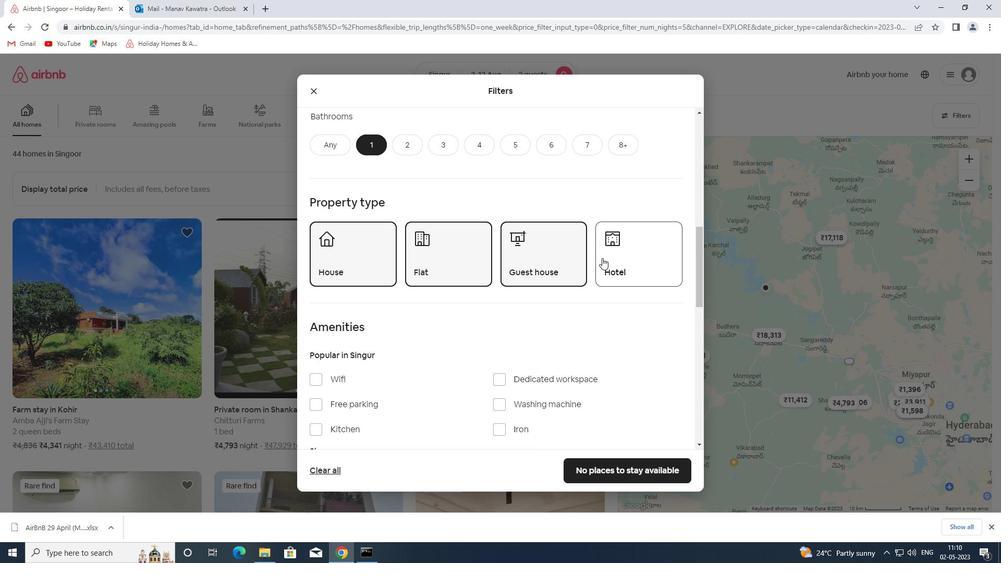 
Action: Mouse moved to (518, 308)
Screenshot: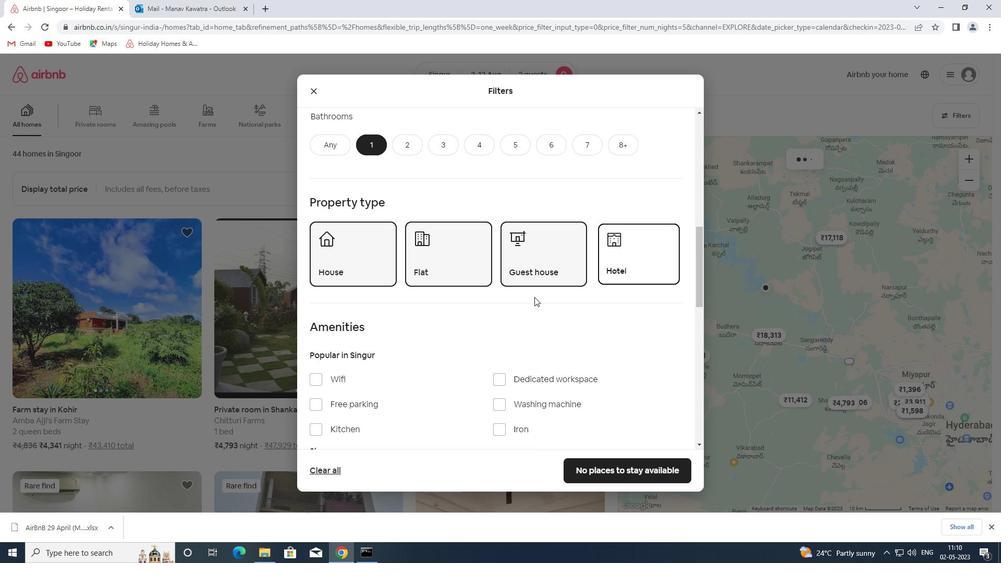 
Action: Mouse scrolled (518, 307) with delta (0, 0)
Screenshot: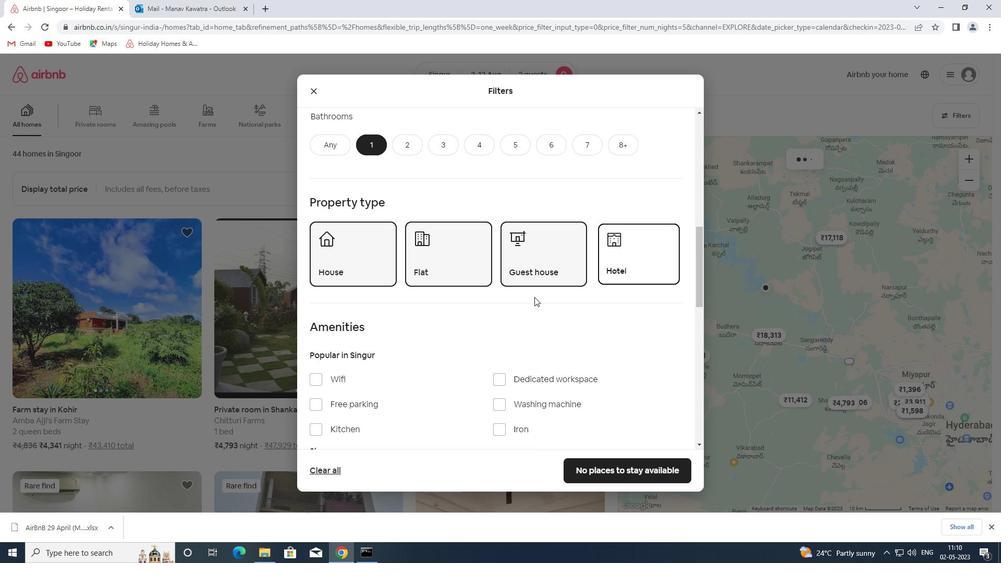 
Action: Mouse moved to (518, 308)
Screenshot: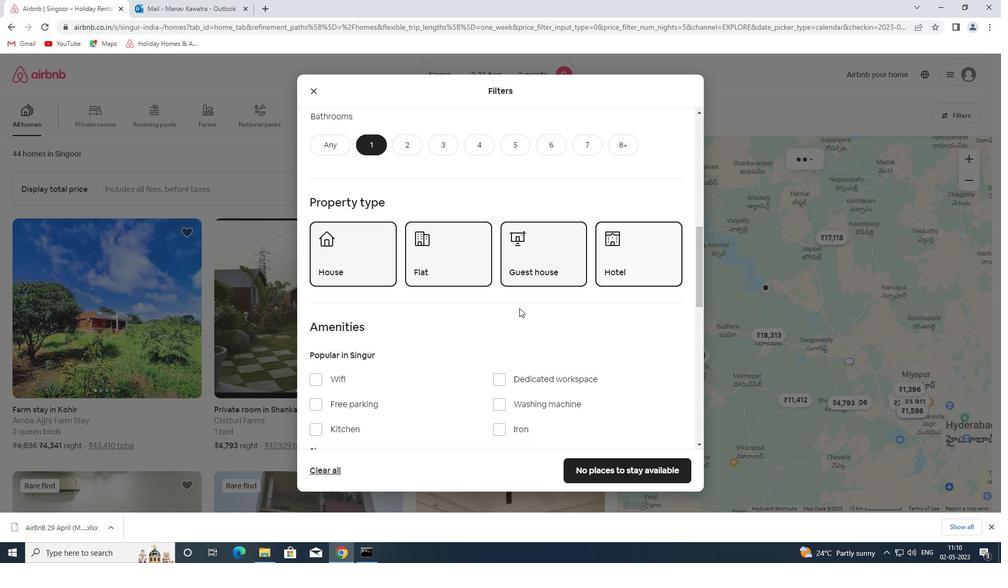 
Action: Mouse scrolled (518, 308) with delta (0, 0)
Screenshot: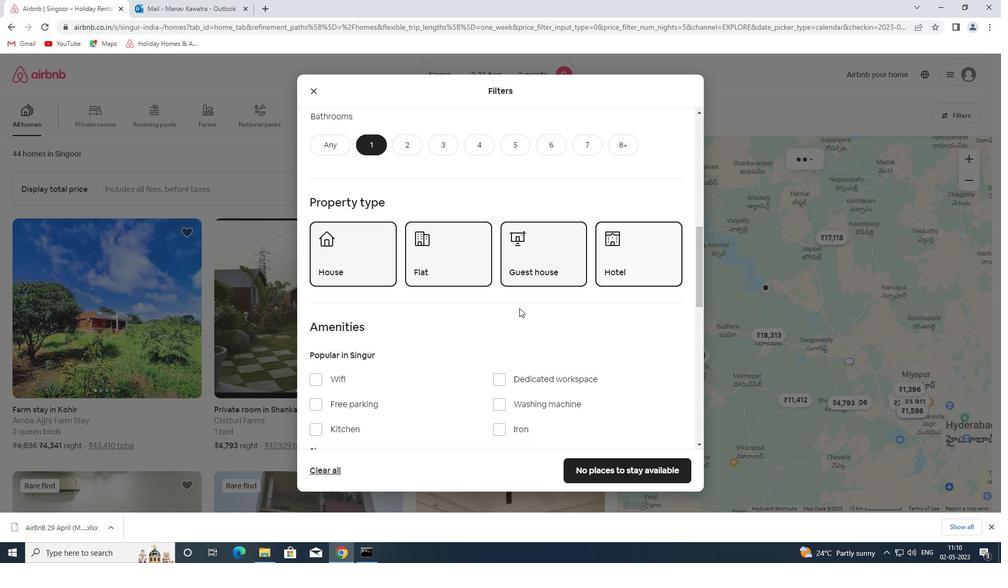 
Action: Mouse scrolled (518, 308) with delta (0, 0)
Screenshot: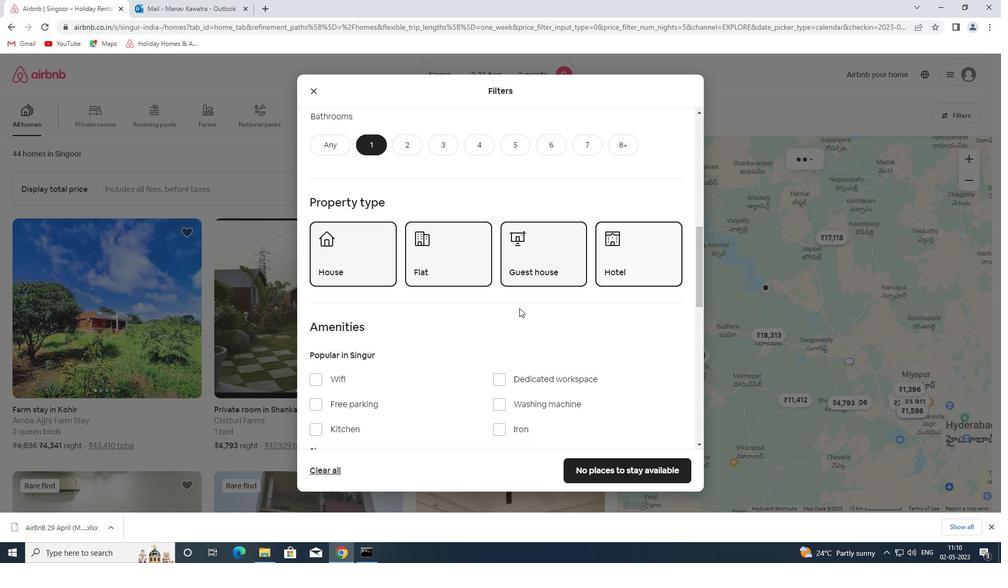 
Action: Mouse moved to (517, 309)
Screenshot: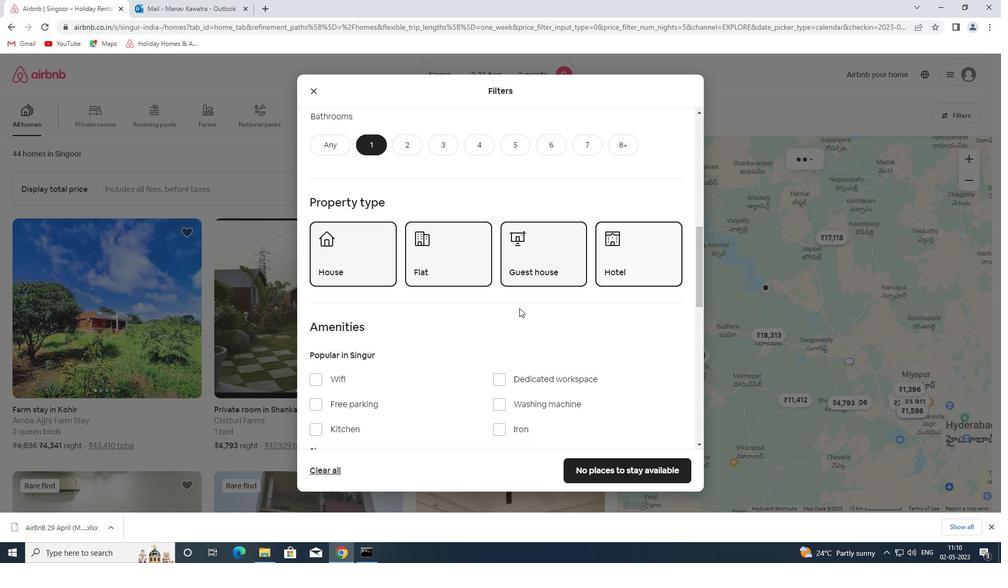 
Action: Mouse scrolled (517, 308) with delta (0, 0)
Screenshot: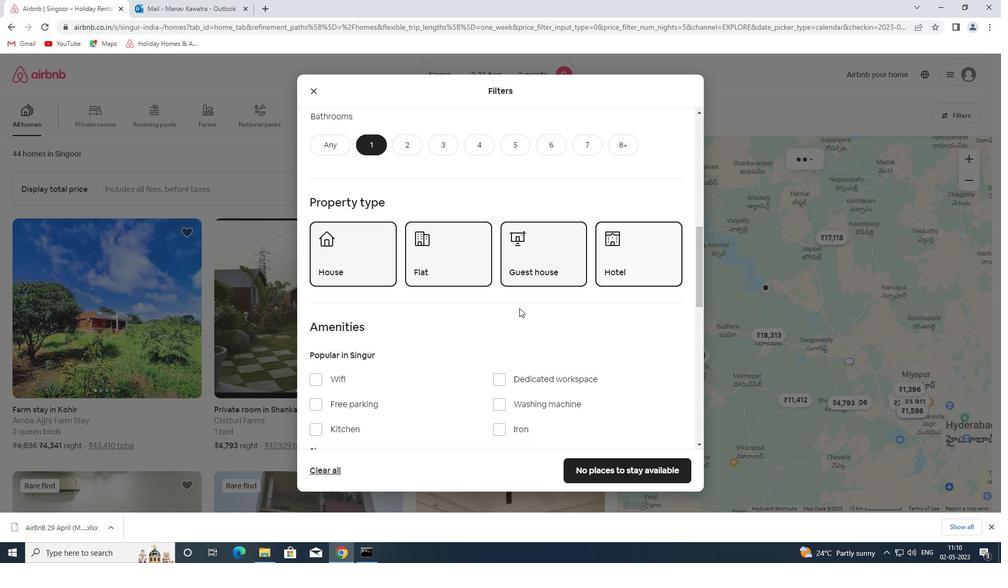 
Action: Mouse moved to (516, 309)
Screenshot: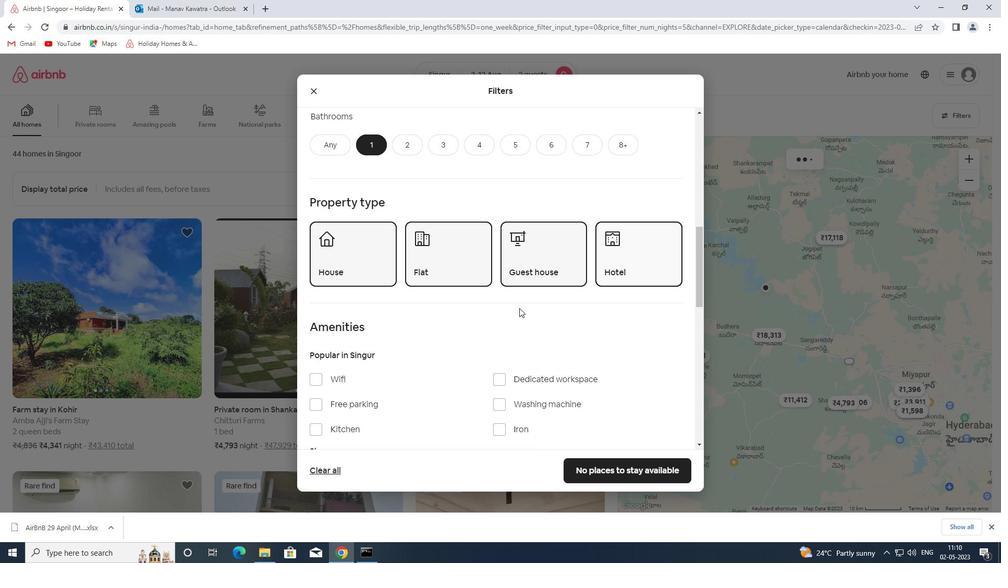
Action: Mouse scrolled (516, 308) with delta (0, 0)
Screenshot: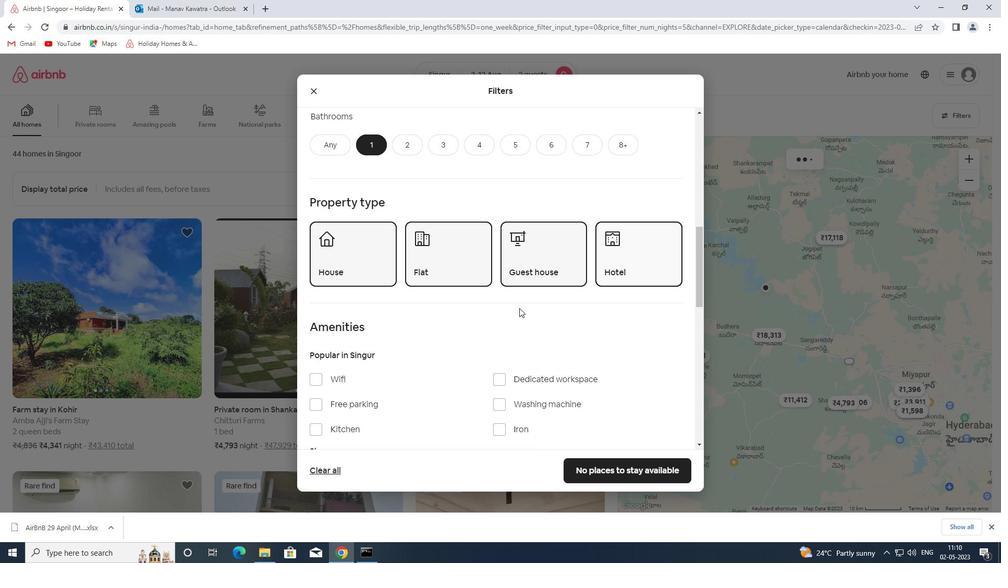 
Action: Mouse moved to (516, 309)
Screenshot: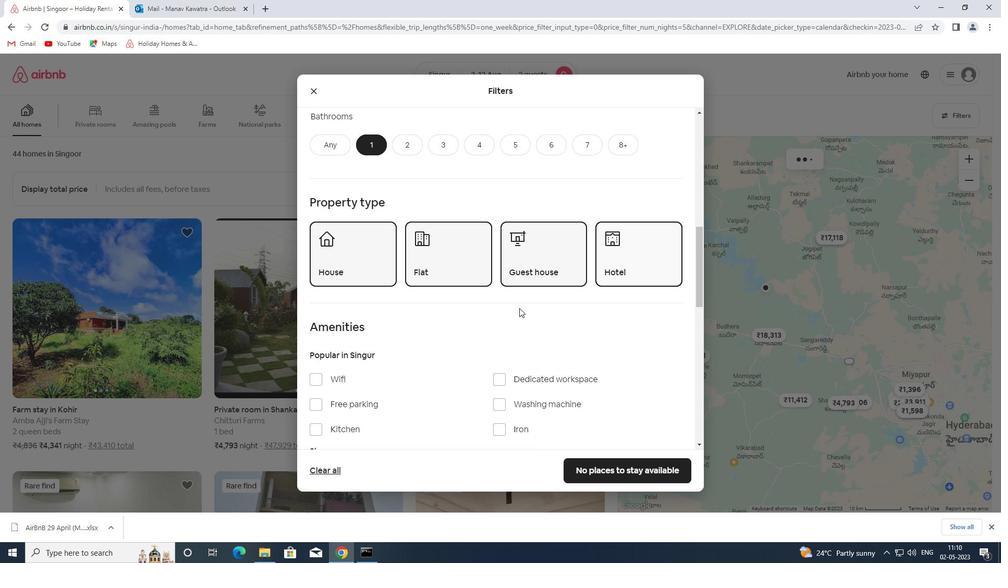 
Action: Mouse scrolled (516, 308) with delta (0, 0)
Screenshot: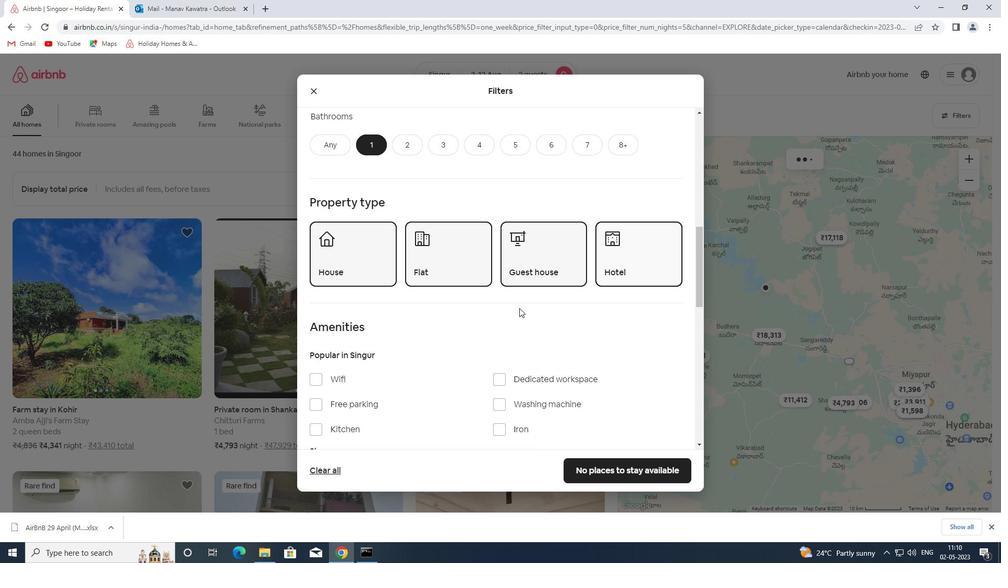 
Action: Mouse moved to (651, 261)
Screenshot: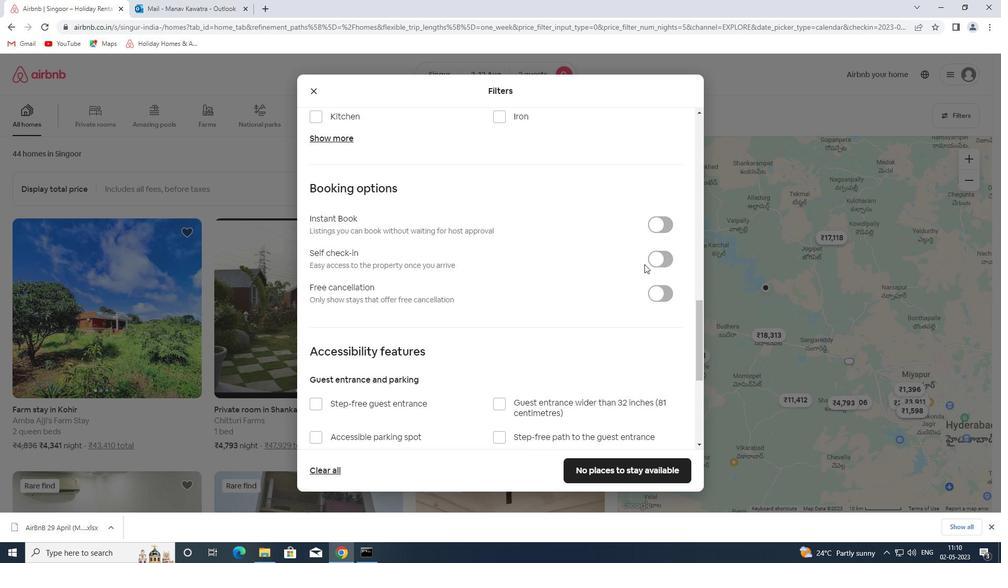 
Action: Mouse pressed left at (651, 261)
Screenshot: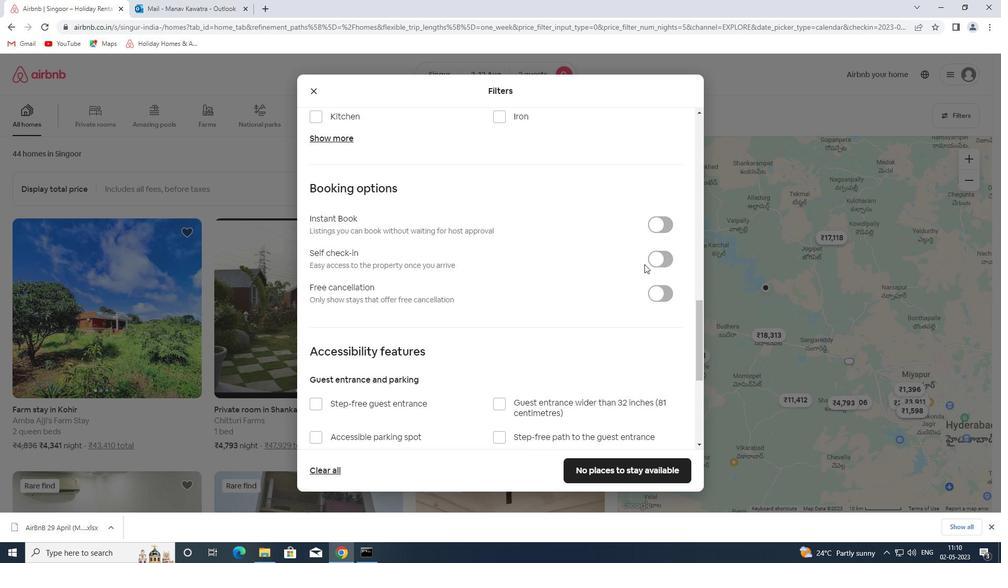 
Action: Mouse moved to (516, 289)
Screenshot: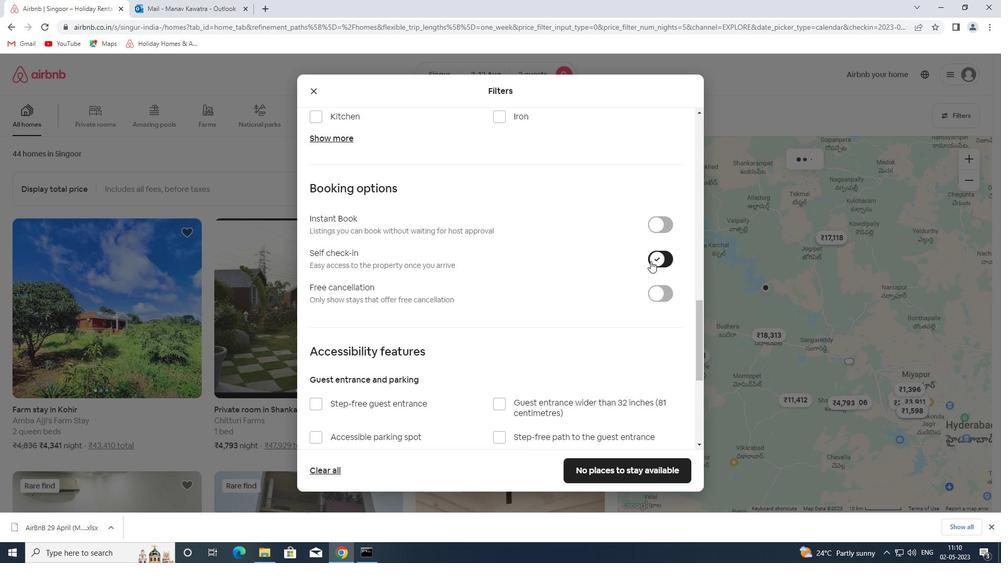 
Action: Mouse scrolled (516, 288) with delta (0, 0)
Screenshot: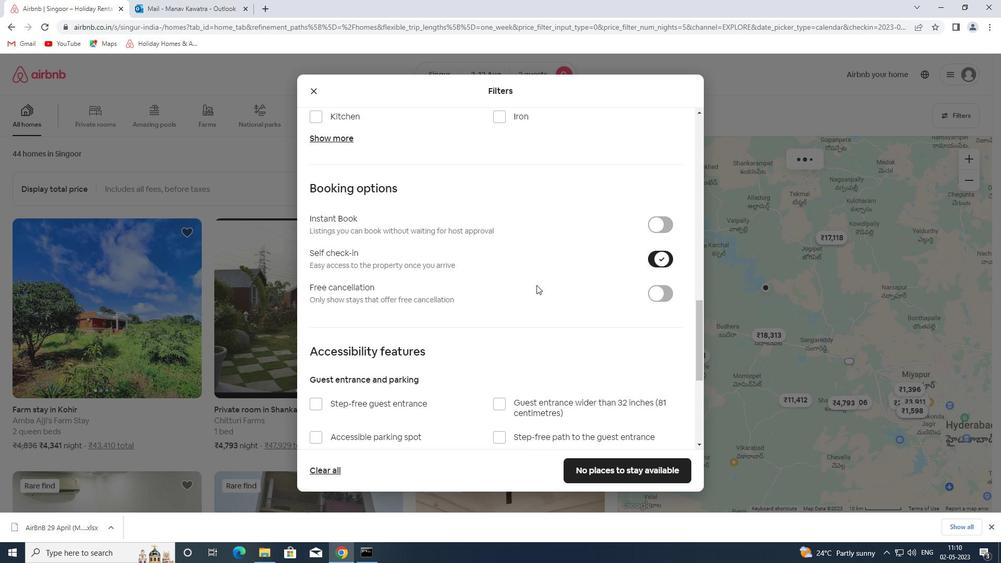 
Action: Mouse scrolled (516, 288) with delta (0, 0)
Screenshot: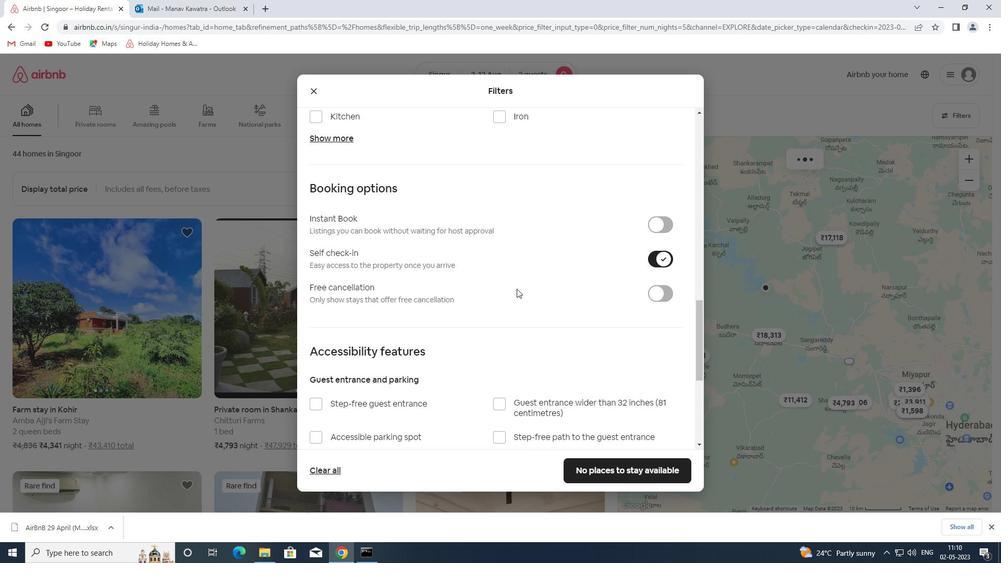 
Action: Mouse scrolled (516, 288) with delta (0, 0)
Screenshot: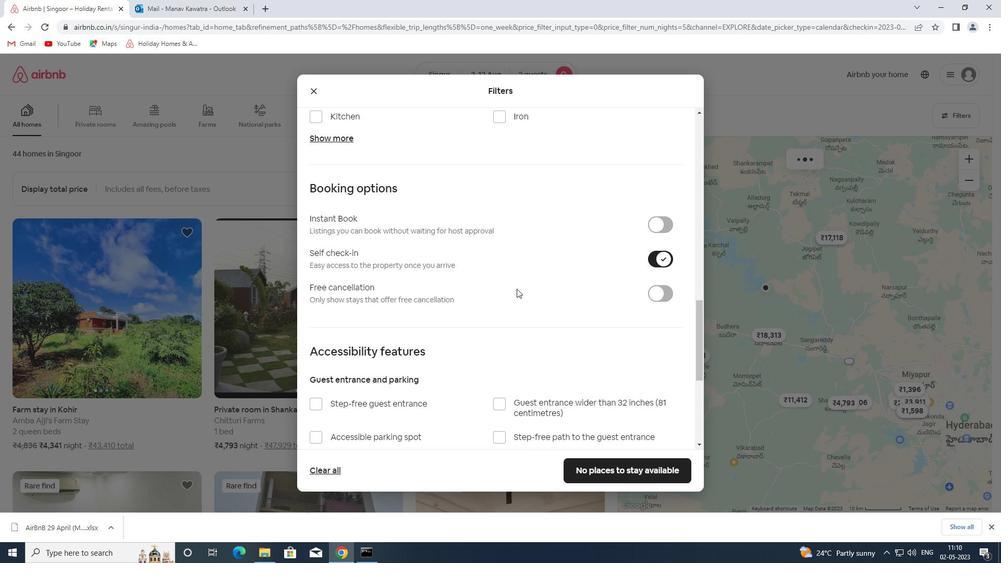 
Action: Mouse scrolled (516, 288) with delta (0, 0)
Screenshot: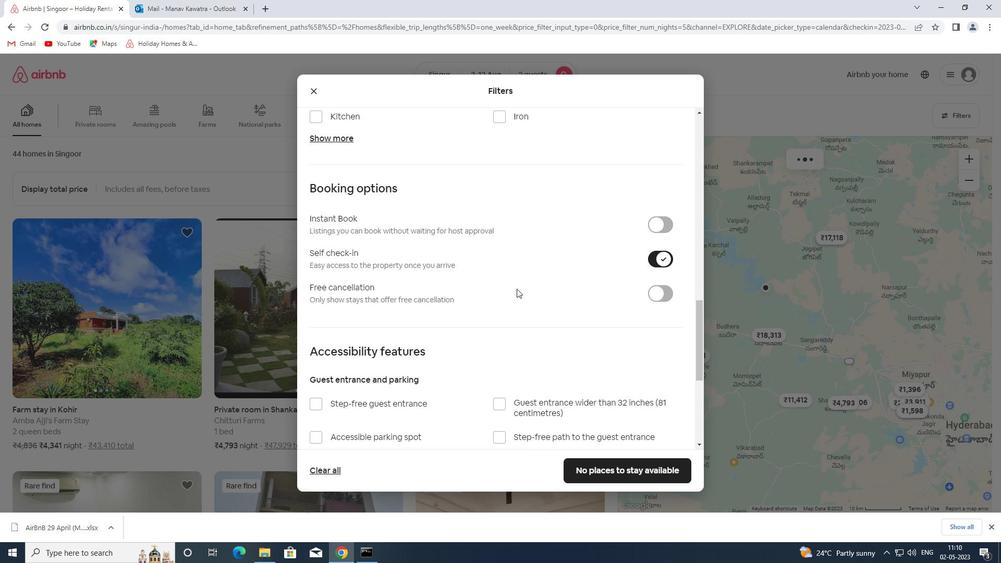 
Action: Mouse scrolled (516, 288) with delta (0, 0)
Screenshot: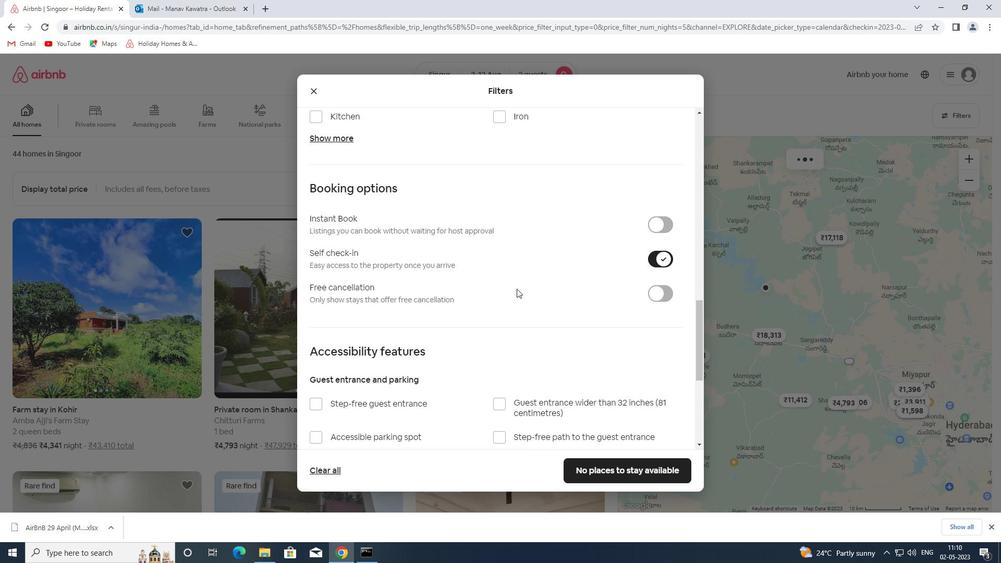 
Action: Mouse scrolled (516, 288) with delta (0, 0)
Screenshot: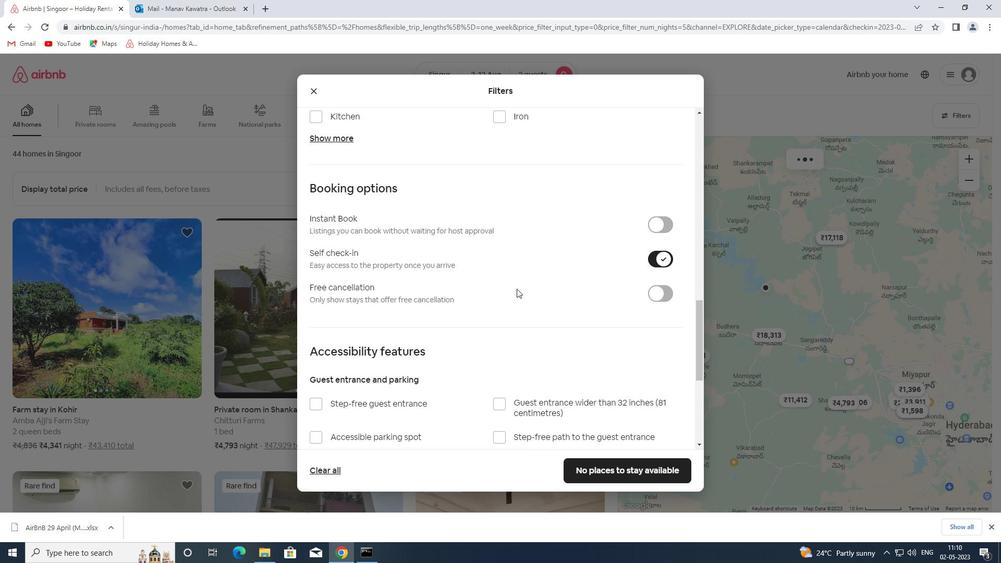 
Action: Mouse moved to (515, 289)
Screenshot: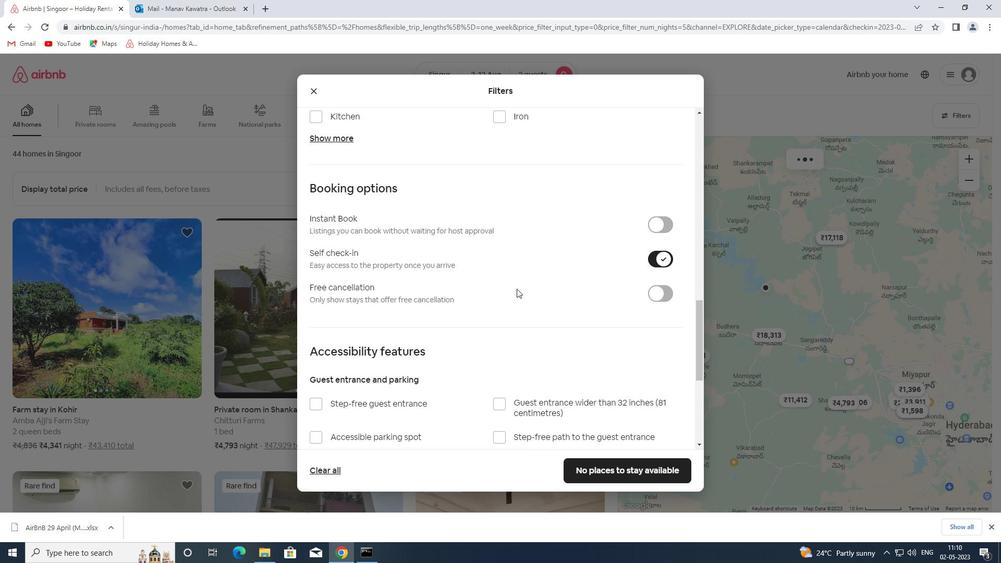 
Action: Mouse scrolled (515, 288) with delta (0, 0)
Screenshot: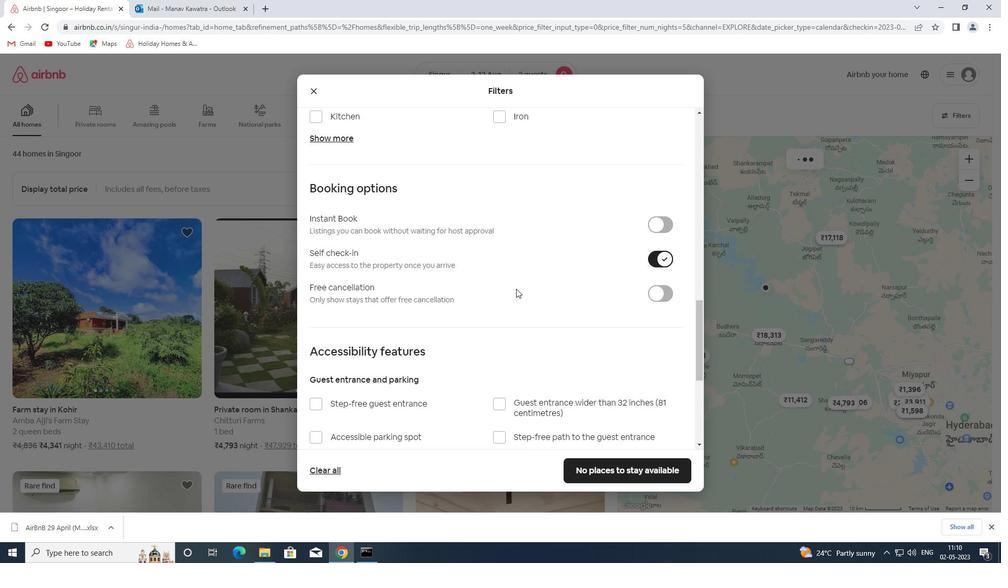 
Action: Mouse moved to (333, 392)
Screenshot: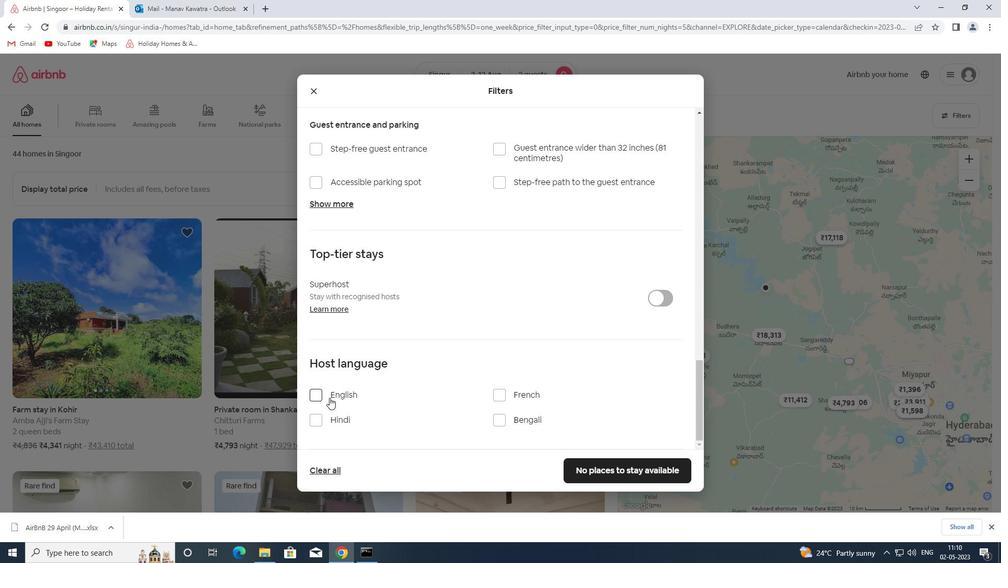
Action: Mouse pressed left at (333, 392)
Screenshot: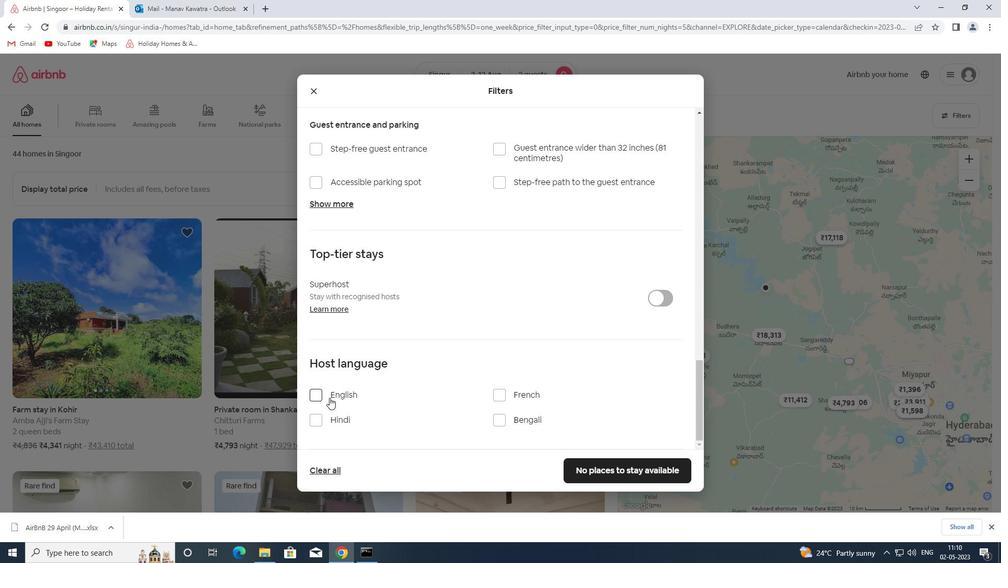 
Action: Mouse moved to (629, 469)
Screenshot: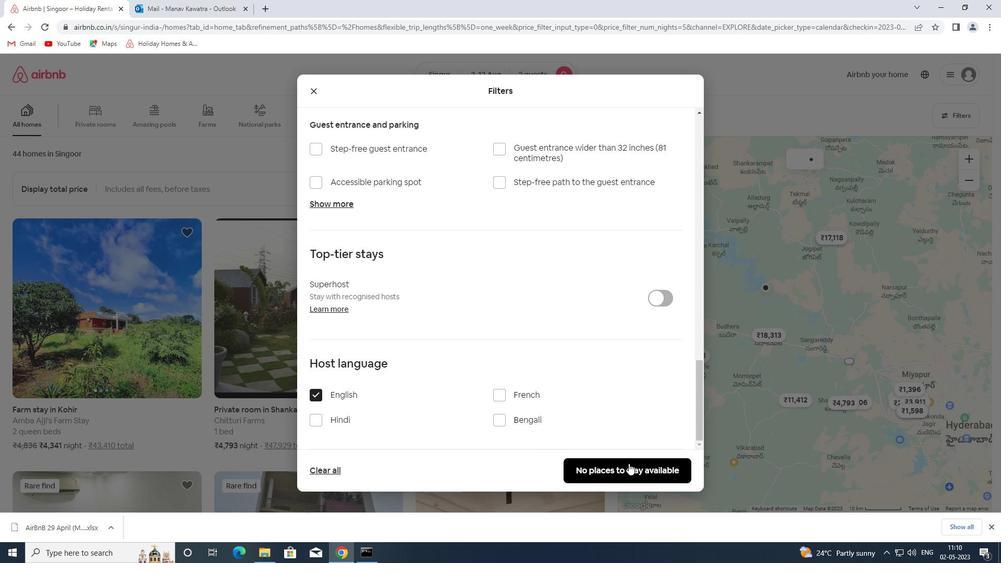 
Action: Mouse pressed left at (629, 469)
Screenshot: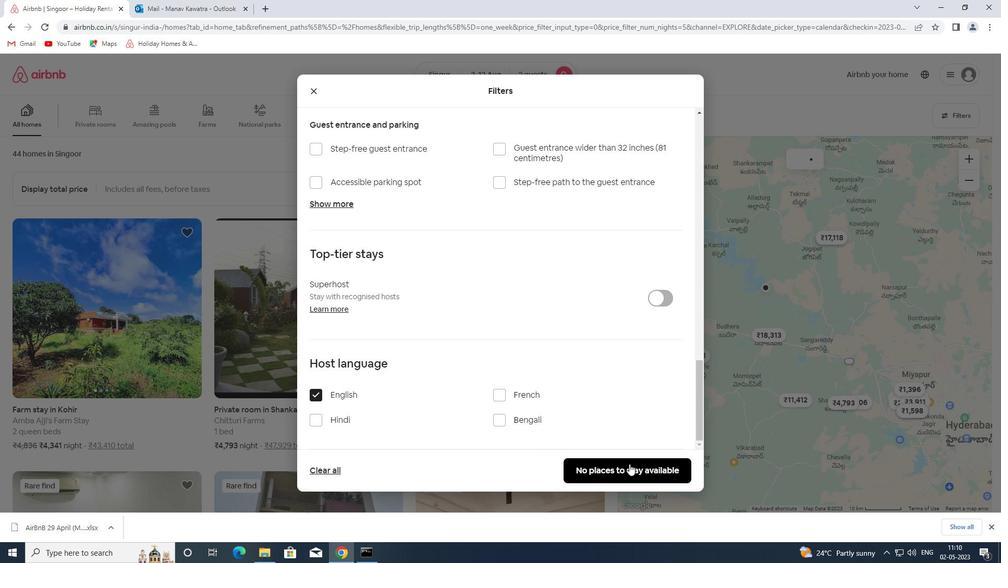 
Action: Mouse moved to (630, 469)
Screenshot: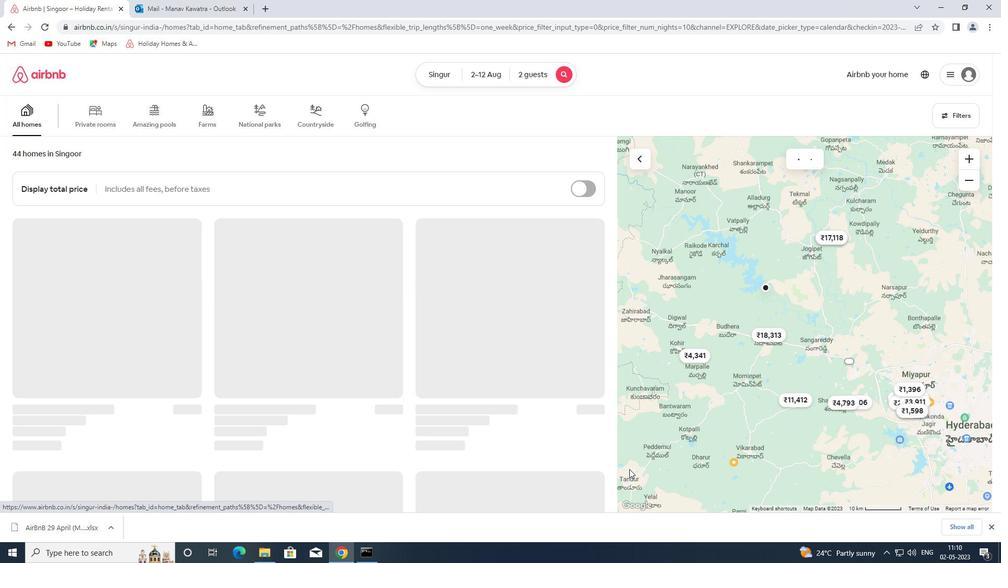 
